 Task: Send an email with the signature Emma Green with the subject 'Request for a new project' and the message 'I am sorry for any inconvenience this may have caused and will work to resolve the issue promptly.' from softage.1@softage.net to softage.2@softage.net with an attached document Feasibility_assessment.pdf and move the email from Sent Items to the folder Outdoor activities
Action: Mouse moved to (100, 139)
Screenshot: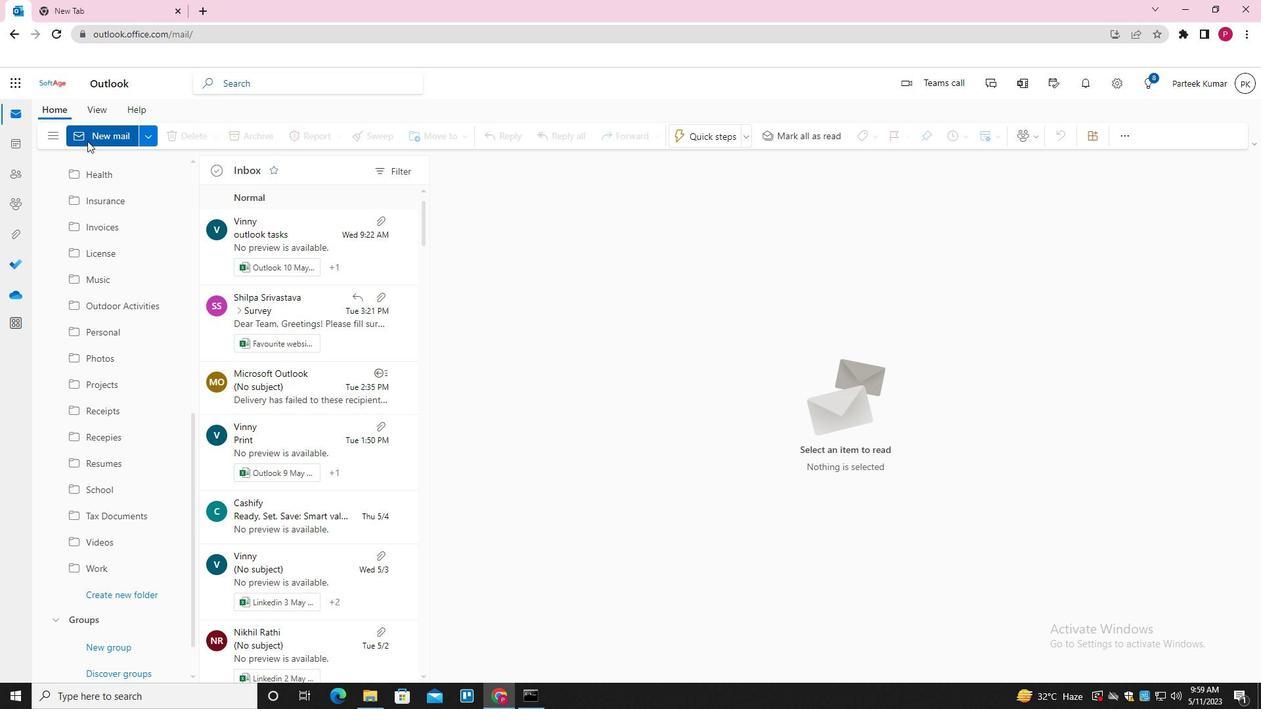 
Action: Mouse pressed left at (100, 139)
Screenshot: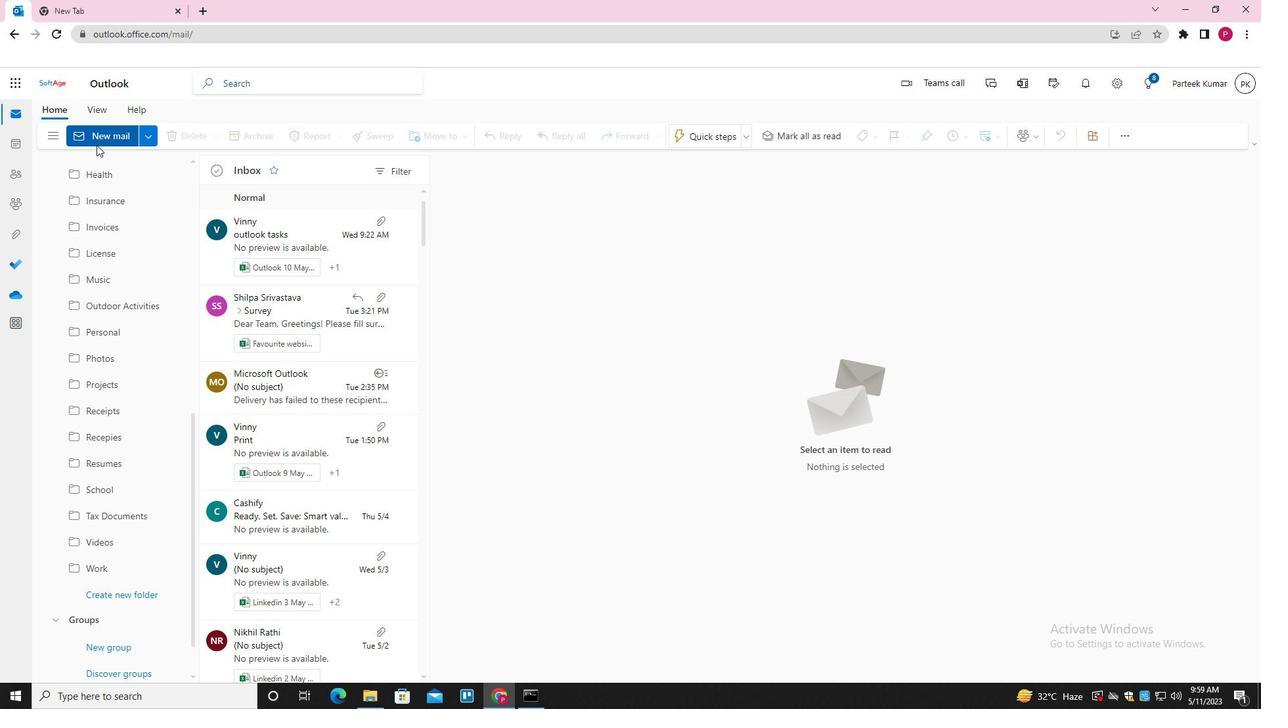 
Action: Mouse moved to (579, 323)
Screenshot: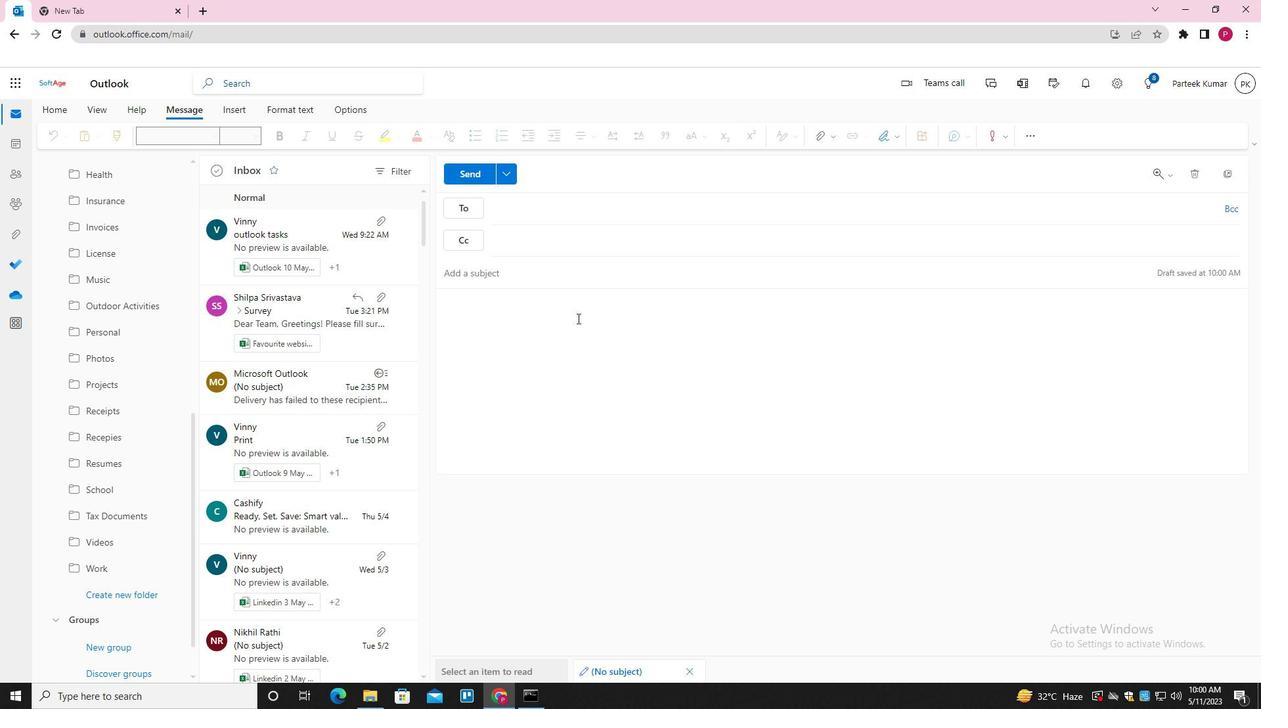 
Action: Mouse pressed left at (579, 323)
Screenshot: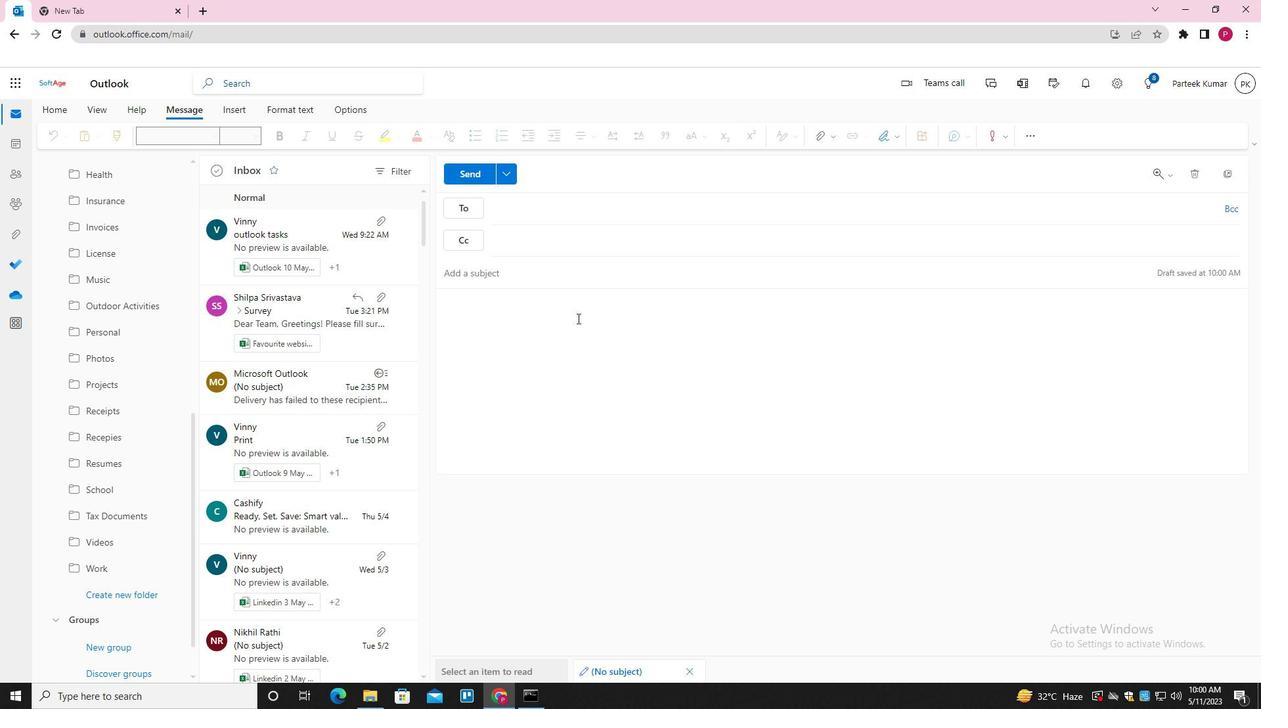 
Action: Mouse moved to (896, 135)
Screenshot: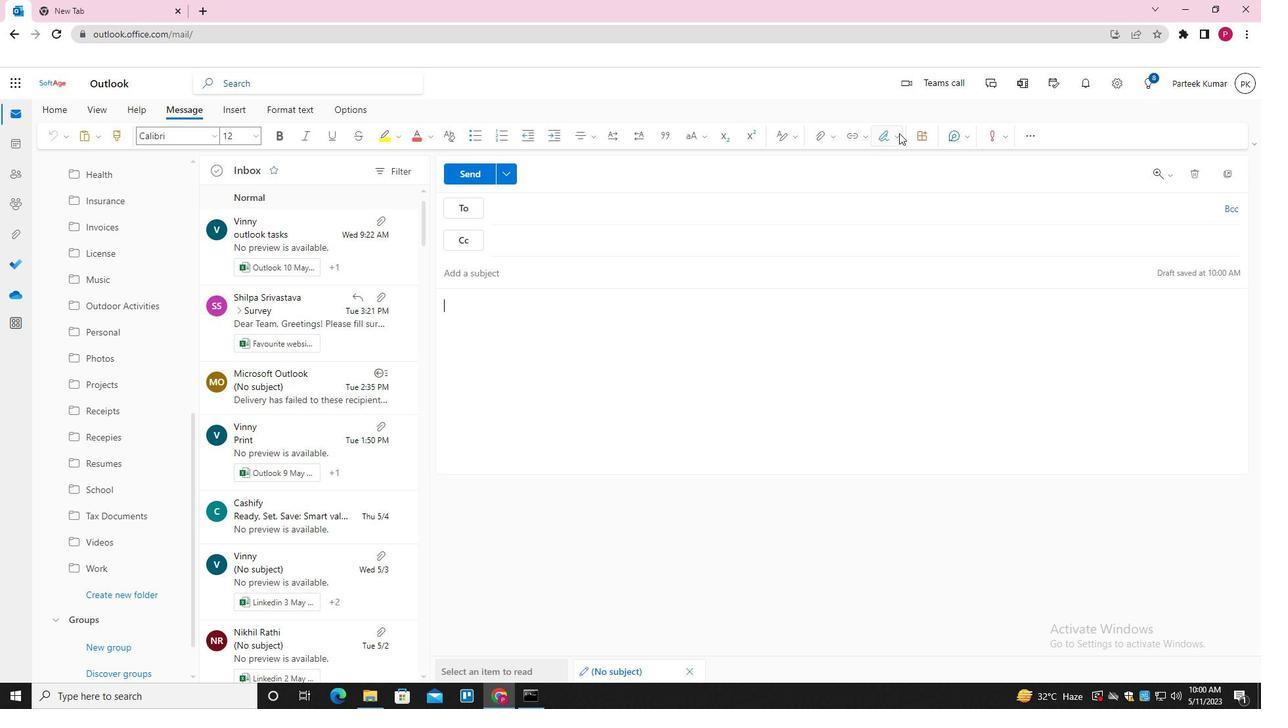 
Action: Mouse pressed left at (896, 135)
Screenshot: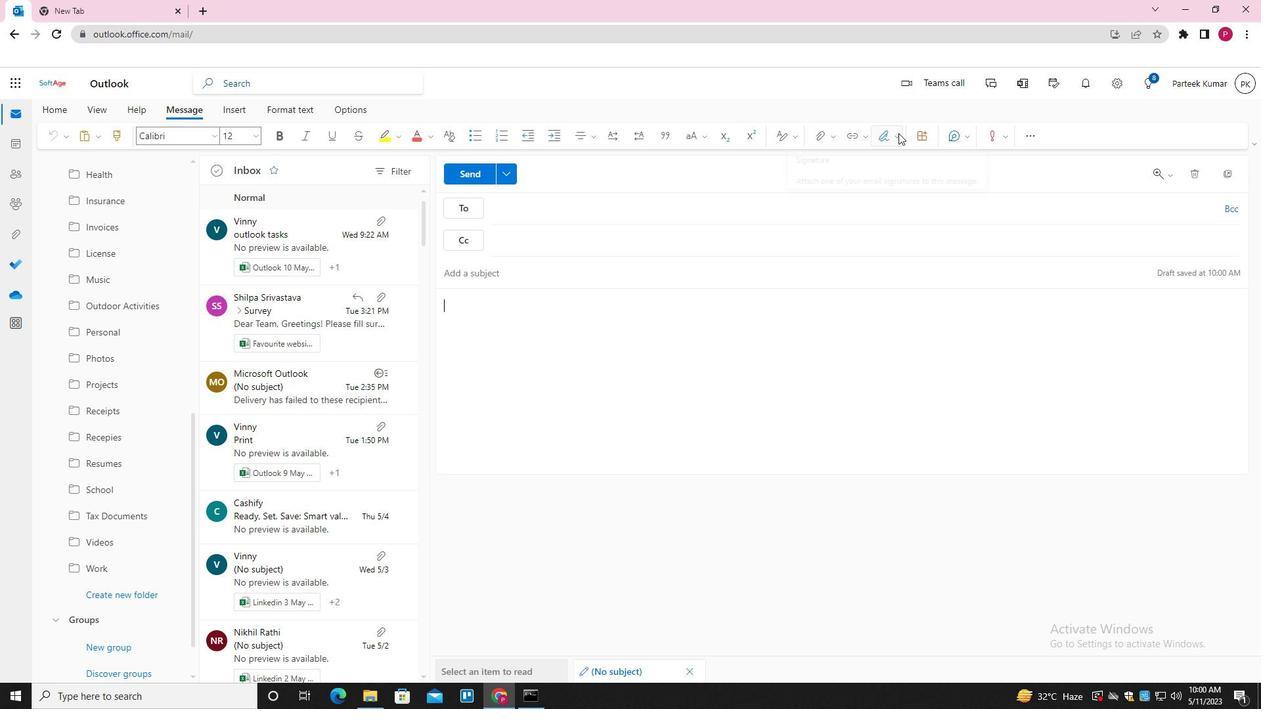 
Action: Mouse moved to (878, 168)
Screenshot: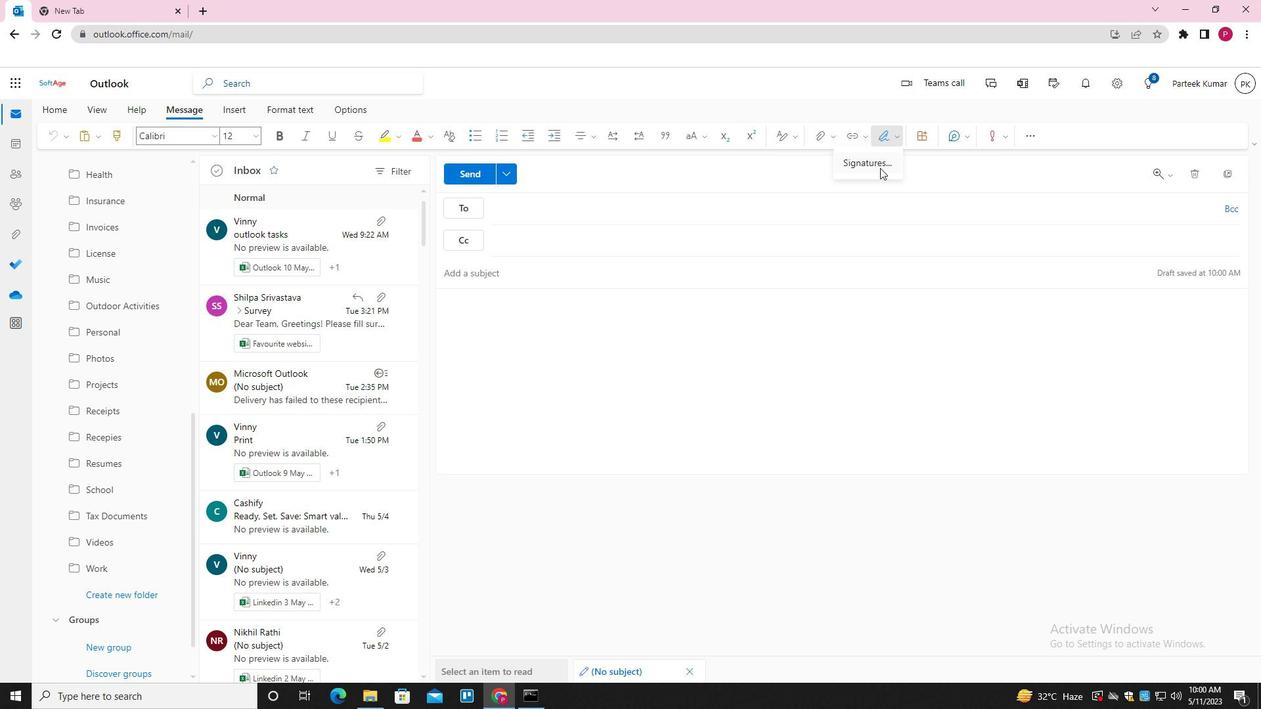 
Action: Mouse pressed left at (878, 168)
Screenshot: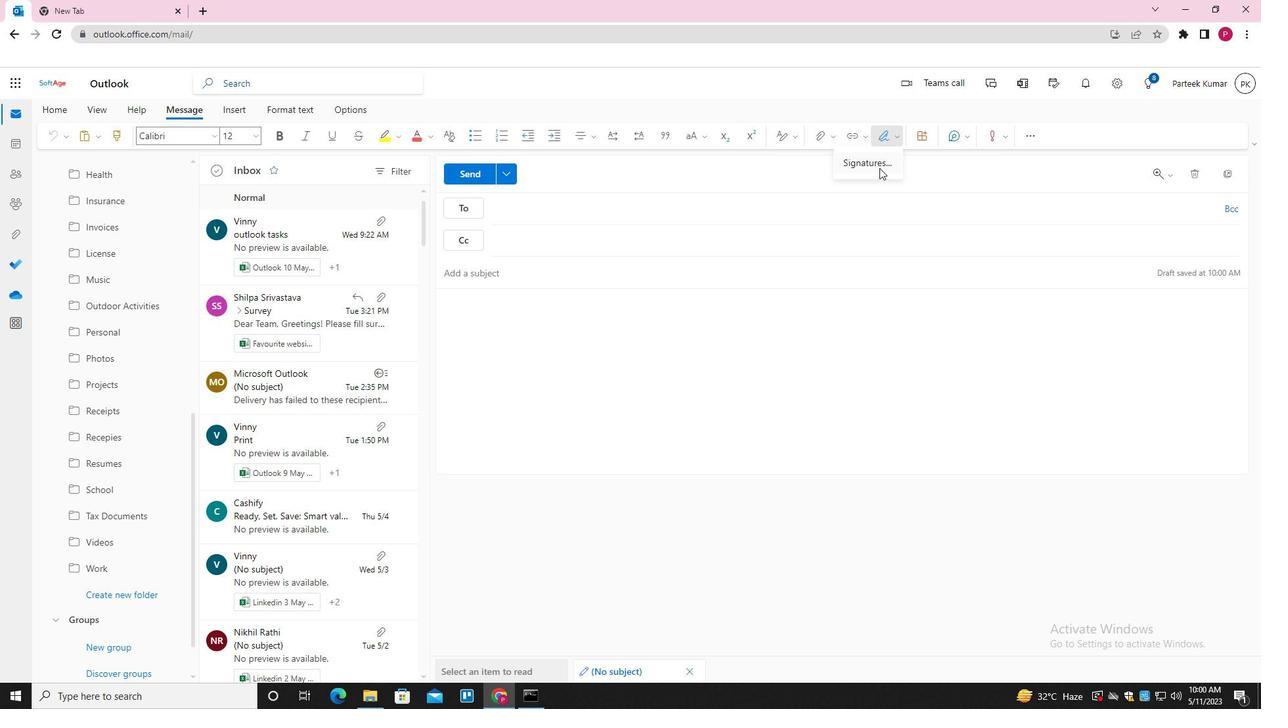 
Action: Mouse moved to (583, 242)
Screenshot: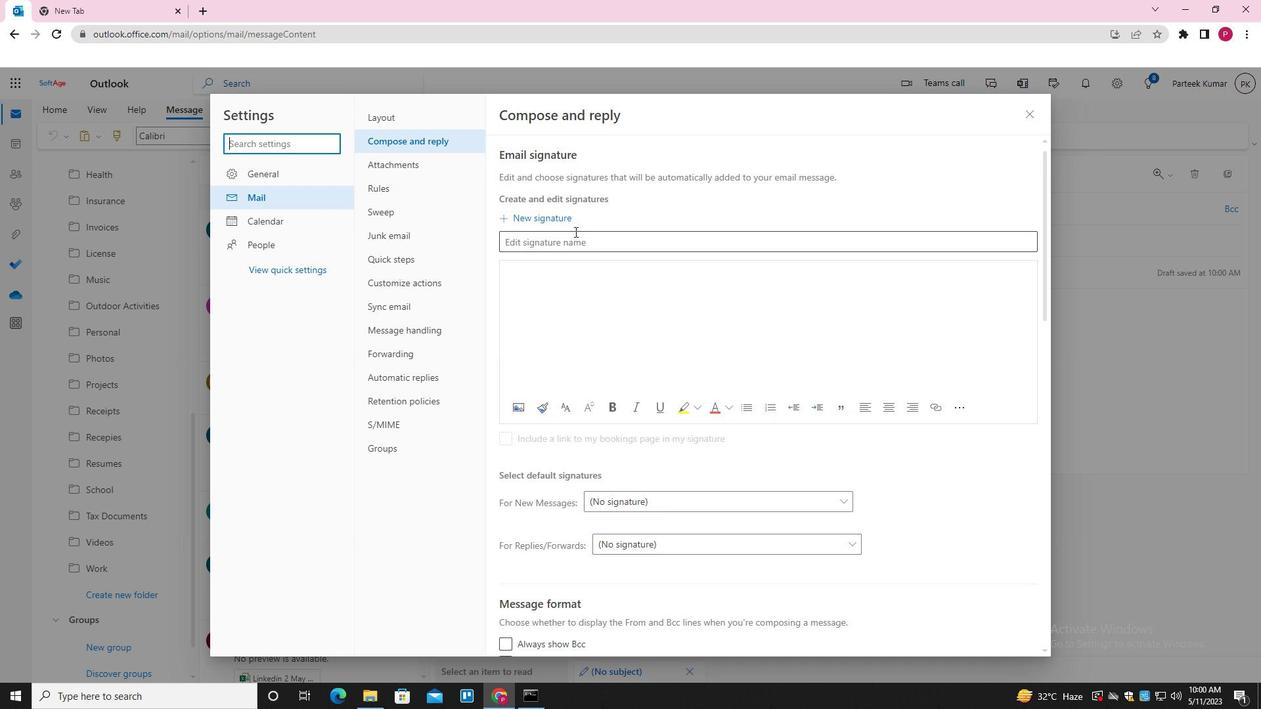 
Action: Mouse pressed left at (583, 242)
Screenshot: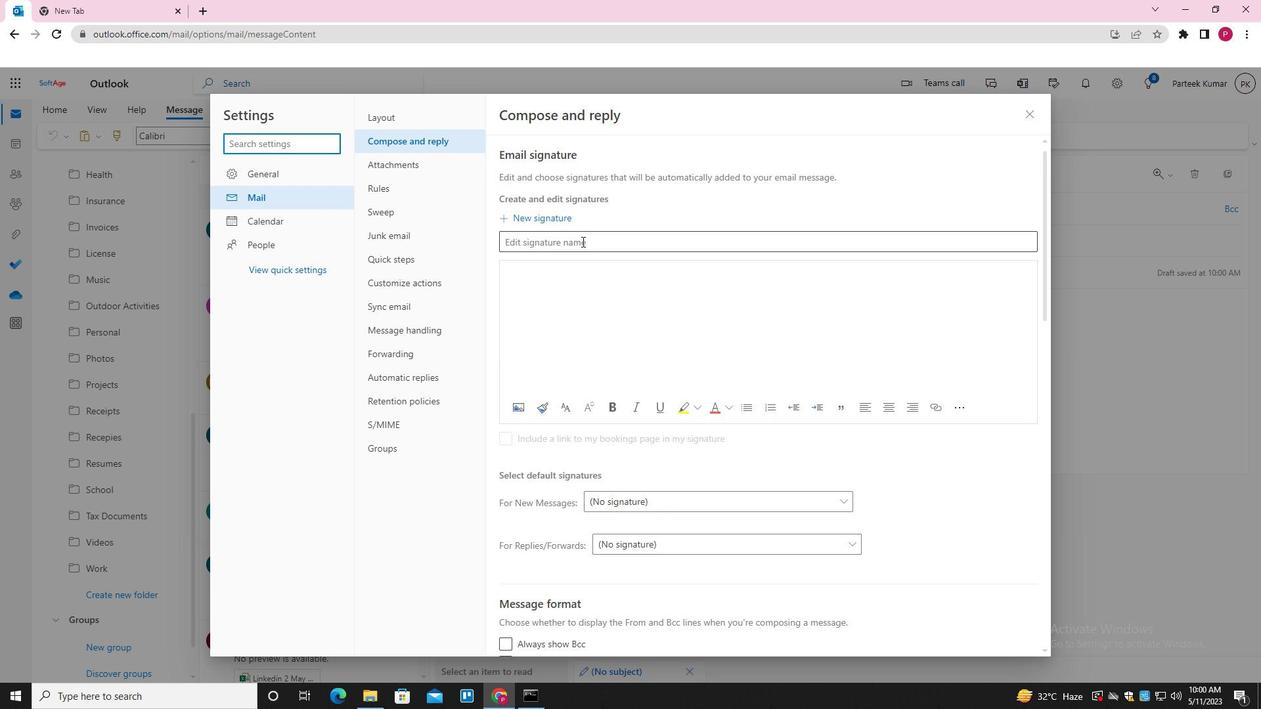 
Action: Key pressed <Key.shift>EMMA<Key.space><Key.shift><Key.shift><Key.shift><Key.shift><Key.shift><Key.shift><Key.shift><Key.shift><Key.shift><Key.shift>GREEN<Key.tab><Key.shift><Key.shift><Key.shift><Key.shift><Key.shift><Key.shift><Key.shift>EMMA<Key.space><Key.shift><Key.shift><Key.shift>GREEN
Screenshot: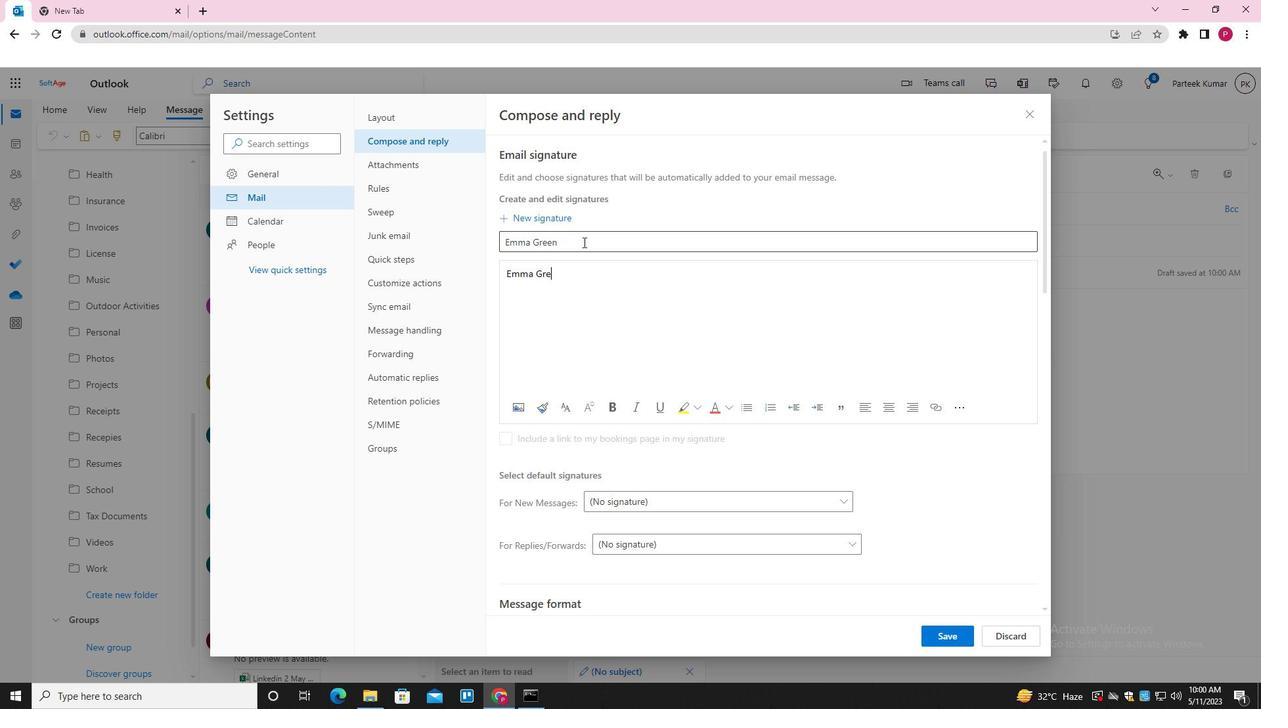 
Action: Mouse moved to (957, 636)
Screenshot: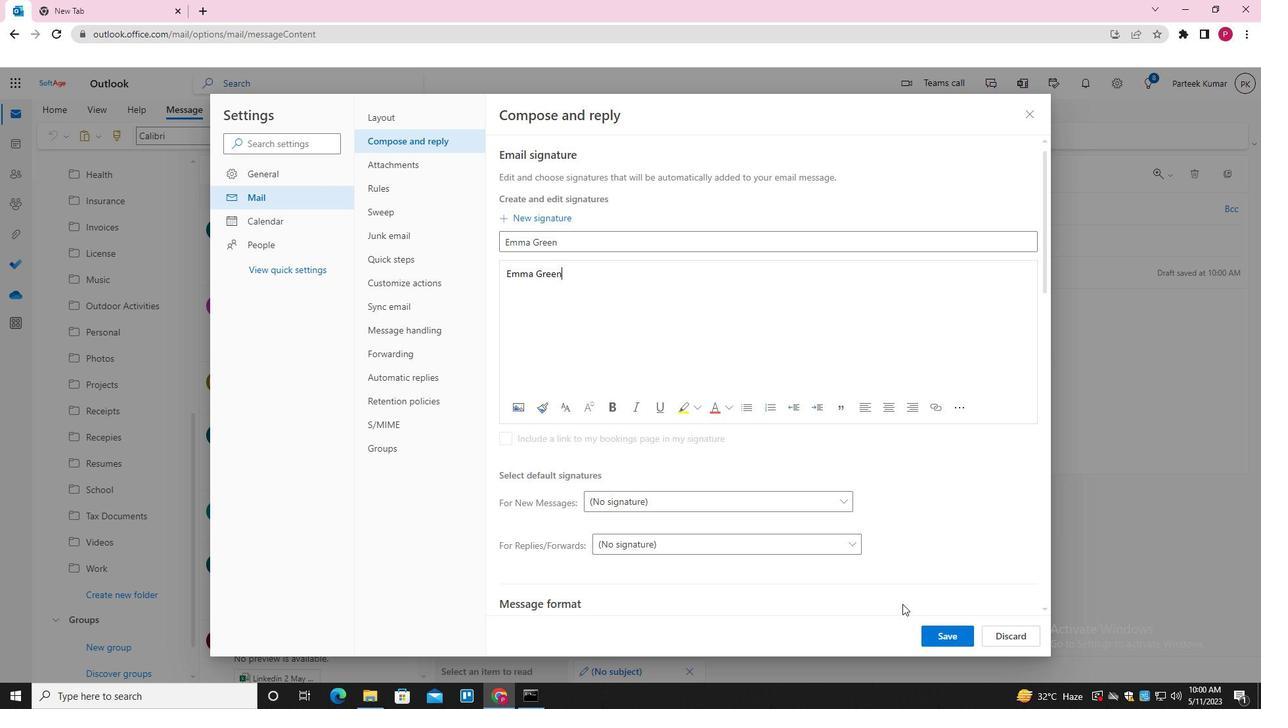
Action: Mouse pressed left at (957, 636)
Screenshot: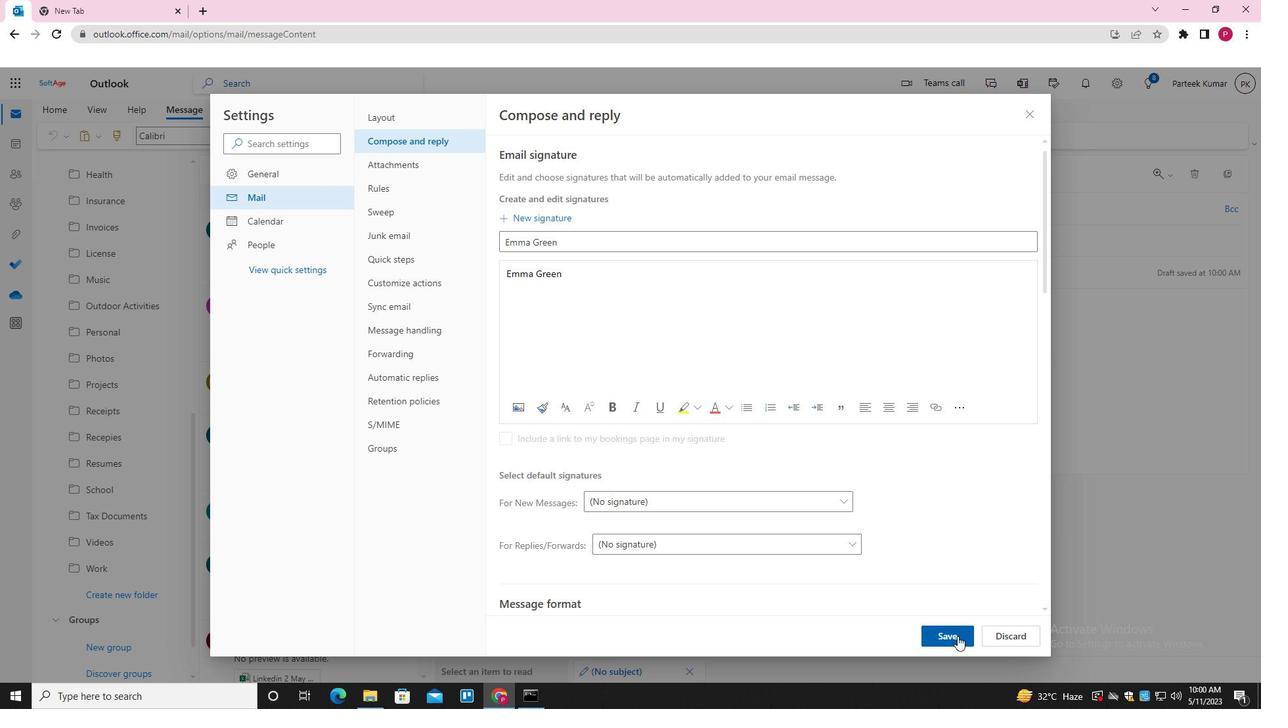 
Action: Mouse moved to (1028, 109)
Screenshot: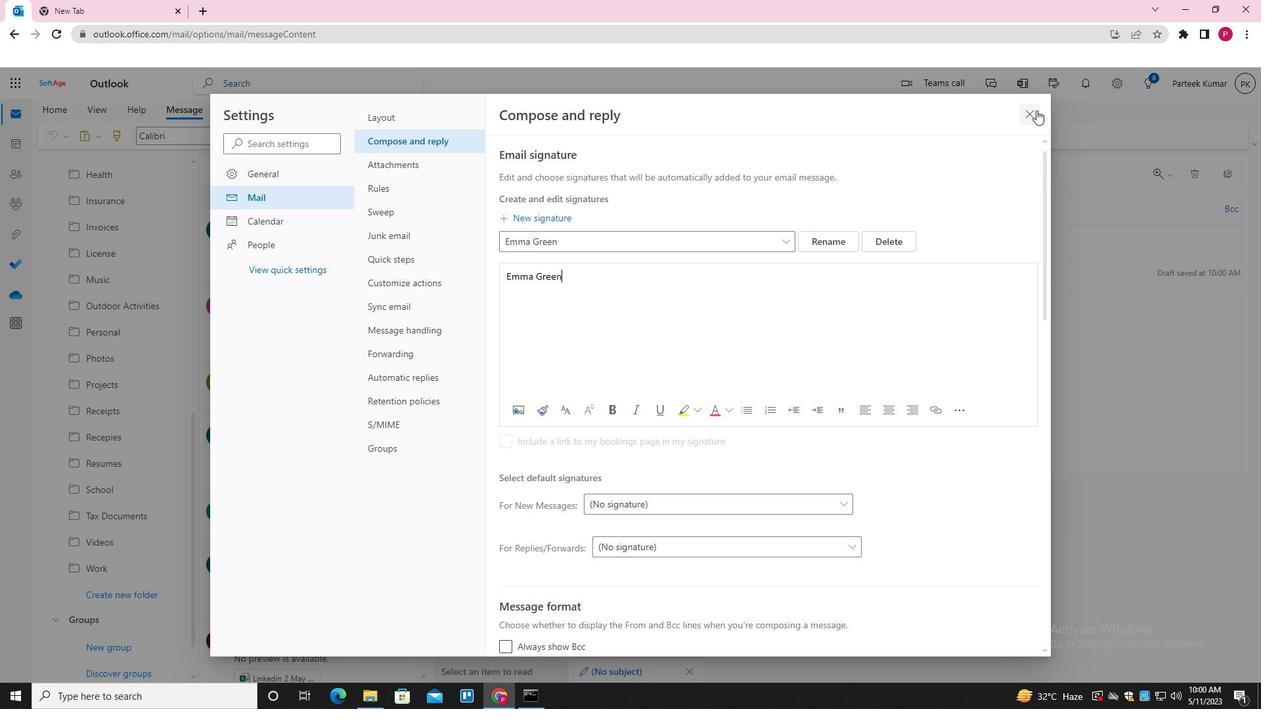 
Action: Mouse pressed left at (1028, 109)
Screenshot: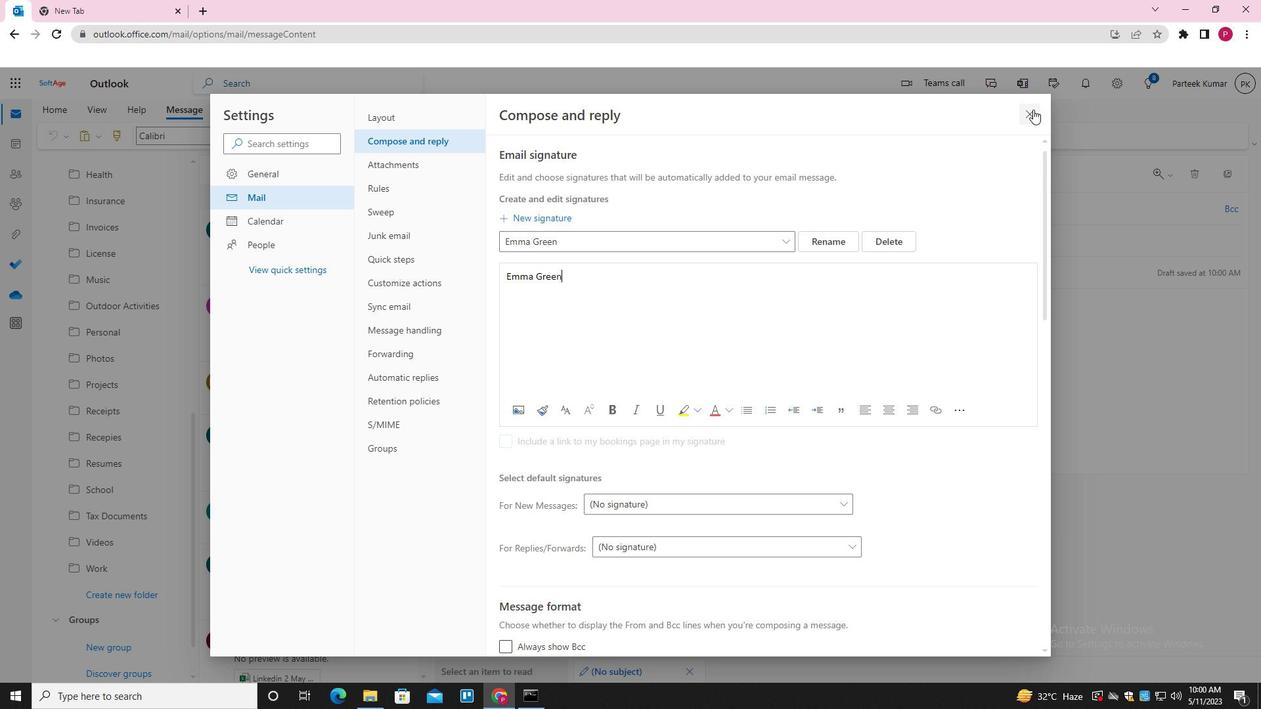
Action: Mouse moved to (669, 323)
Screenshot: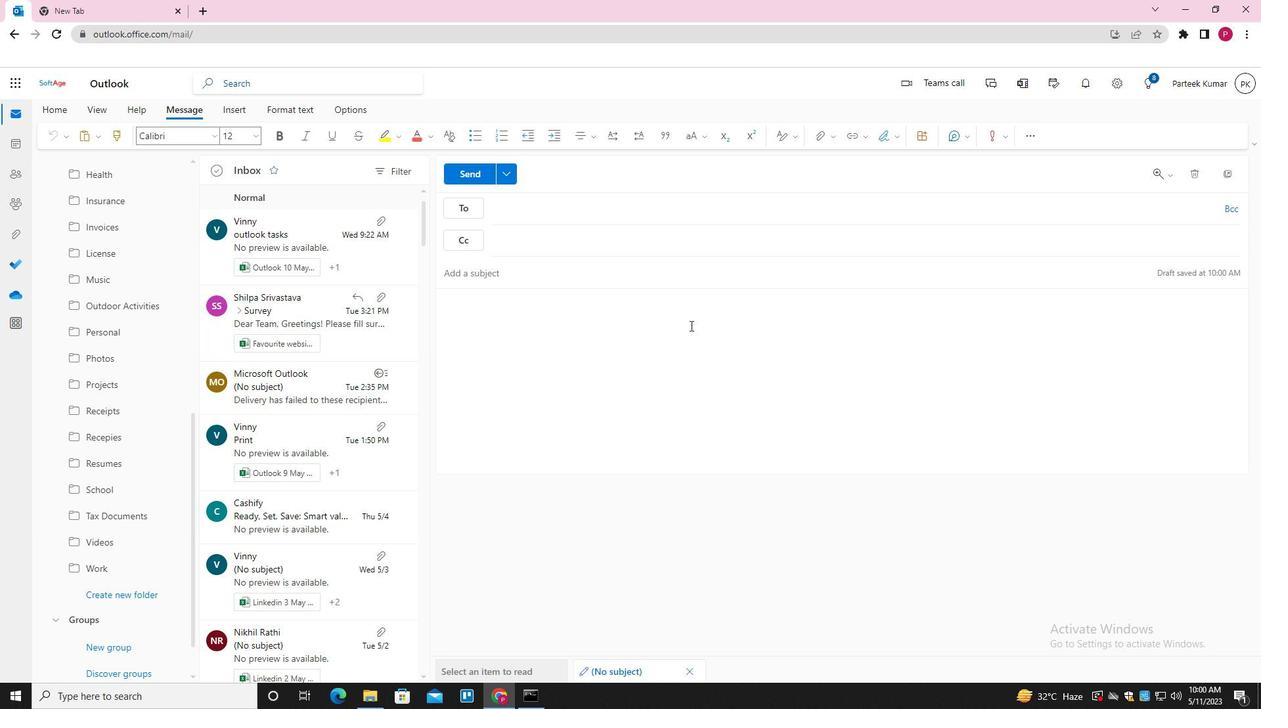 
Action: Mouse pressed left at (669, 323)
Screenshot: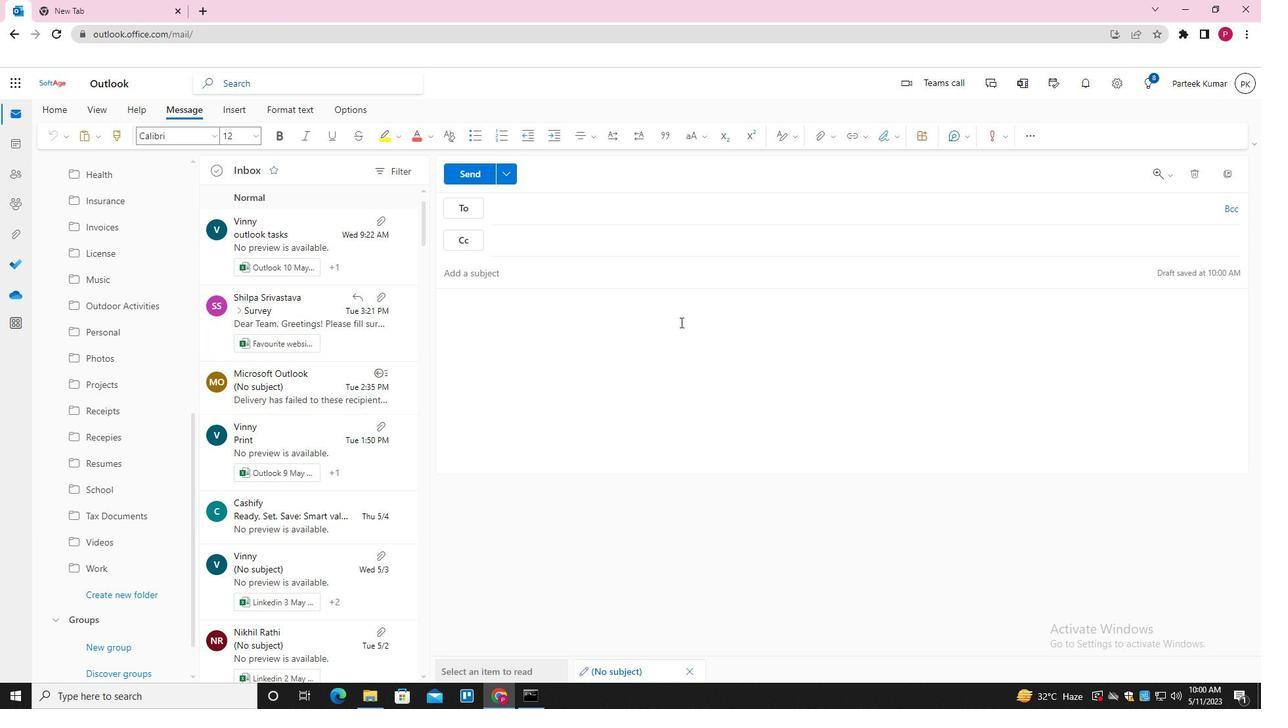 
Action: Mouse moved to (902, 137)
Screenshot: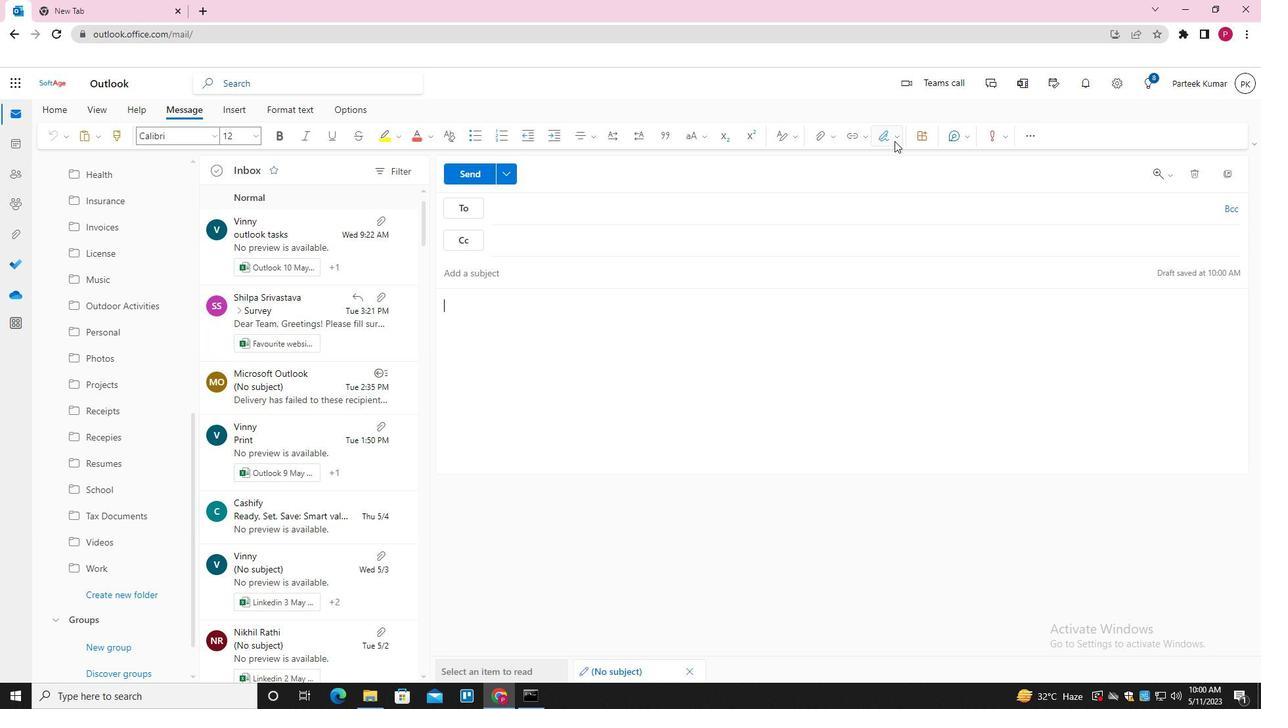 
Action: Mouse pressed left at (902, 137)
Screenshot: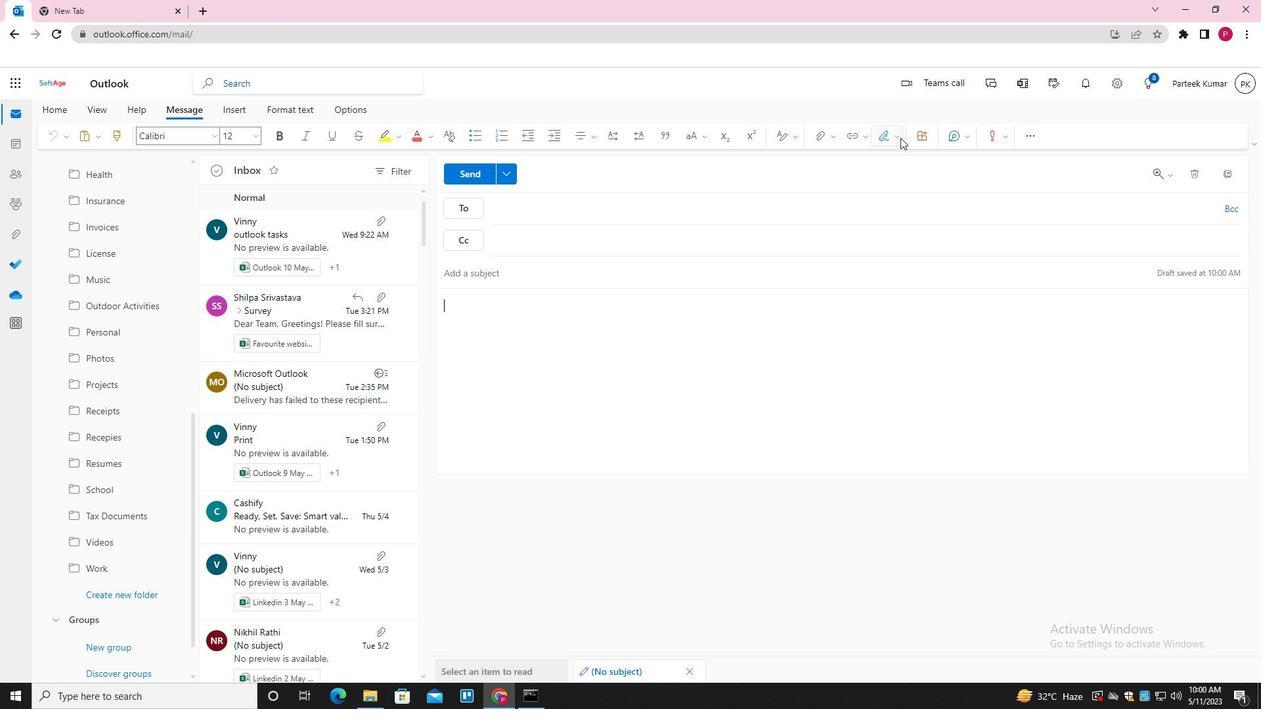 
Action: Mouse moved to (883, 162)
Screenshot: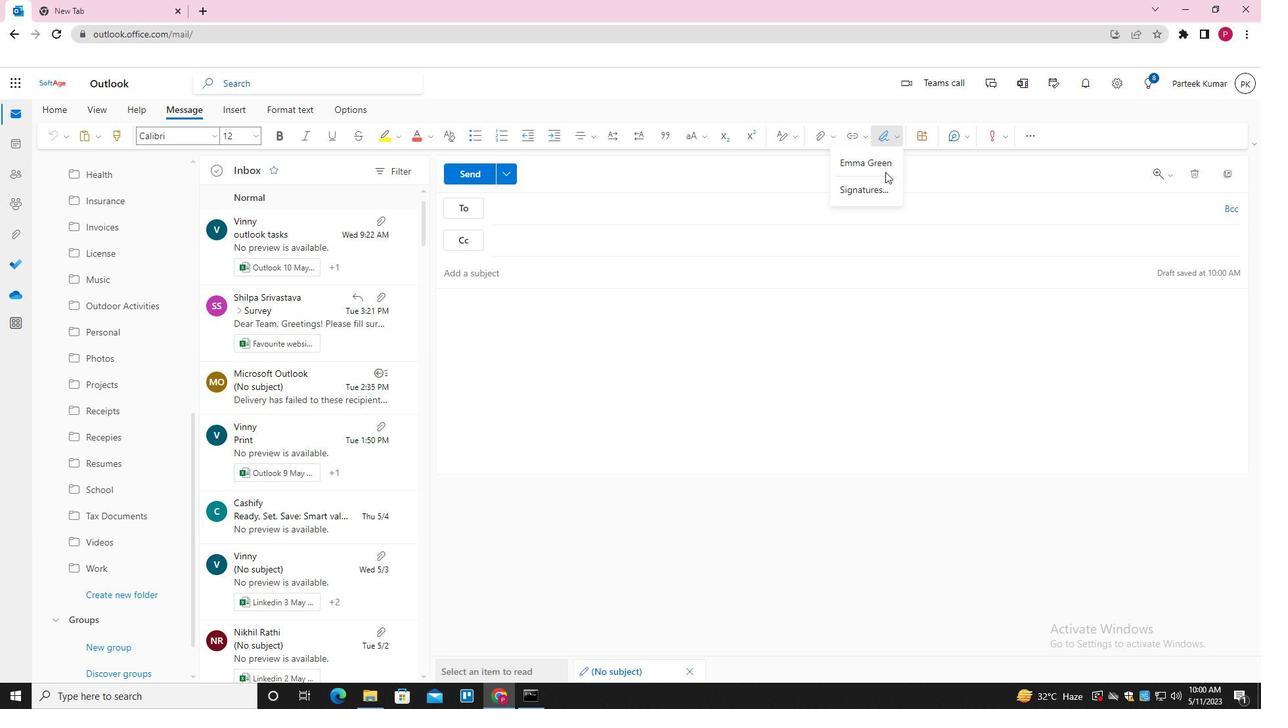 
Action: Mouse pressed left at (883, 162)
Screenshot: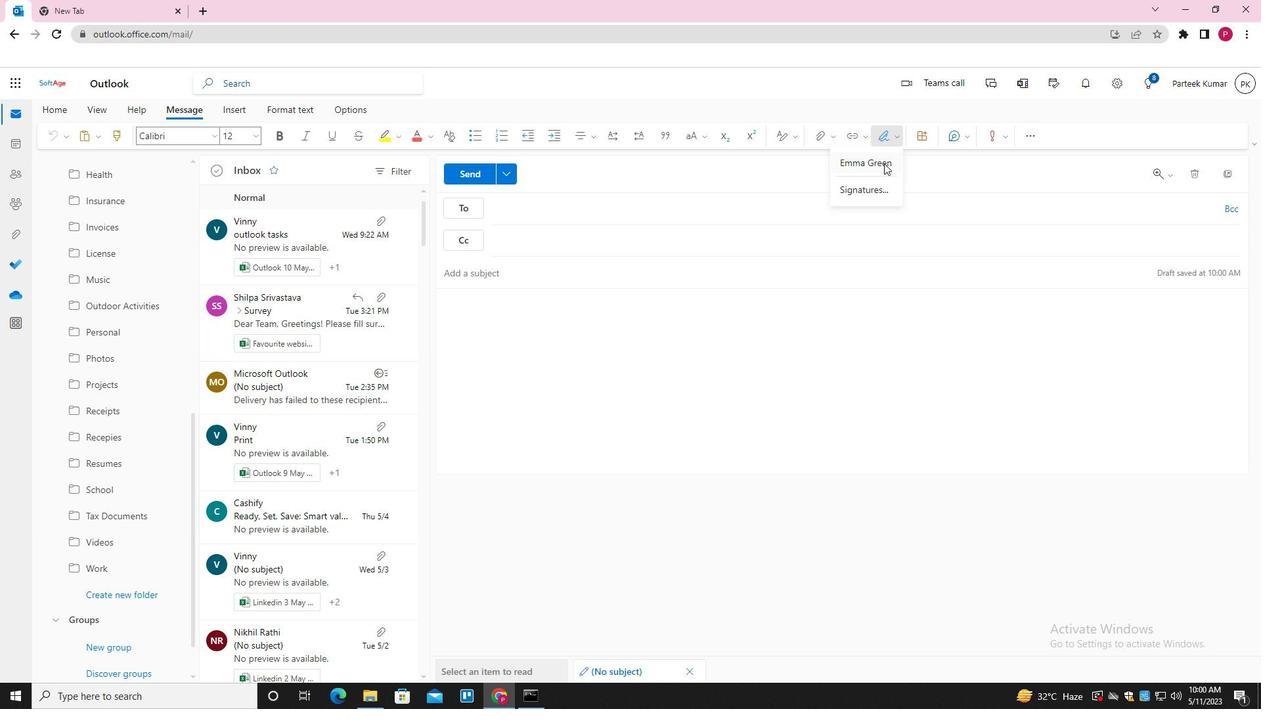 
Action: Mouse moved to (513, 273)
Screenshot: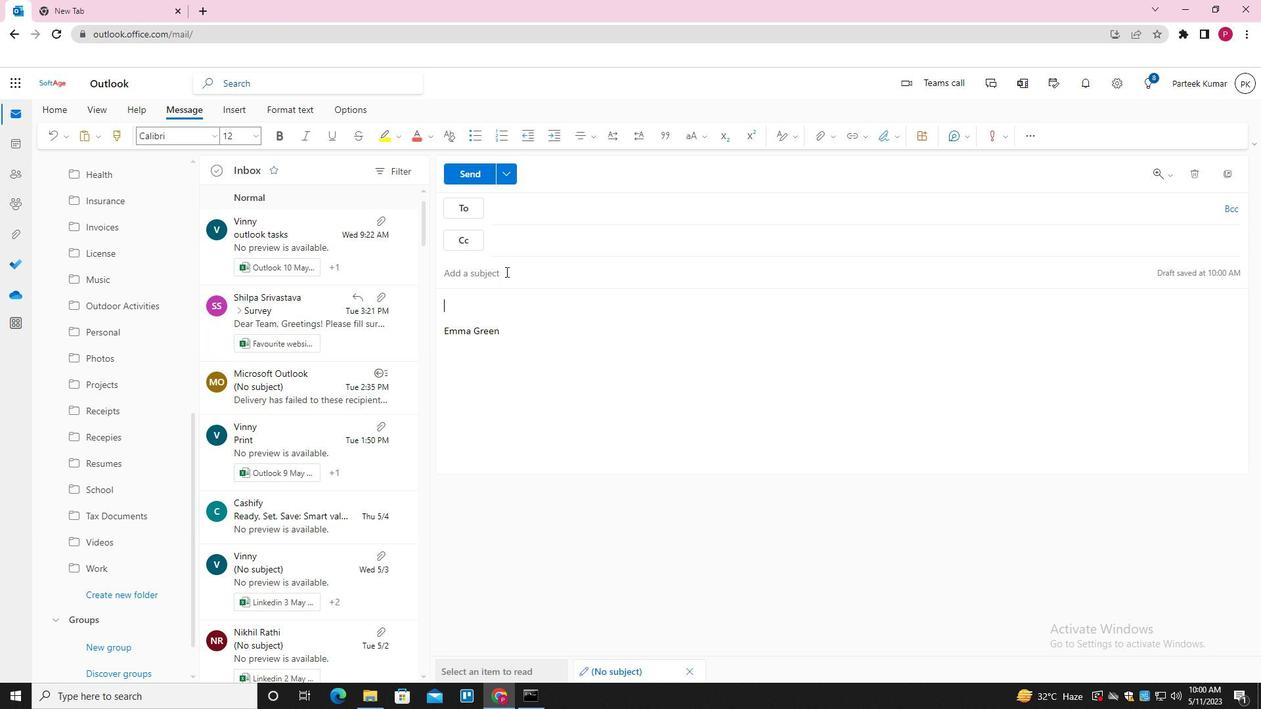 
Action: Mouse pressed left at (513, 273)
Screenshot: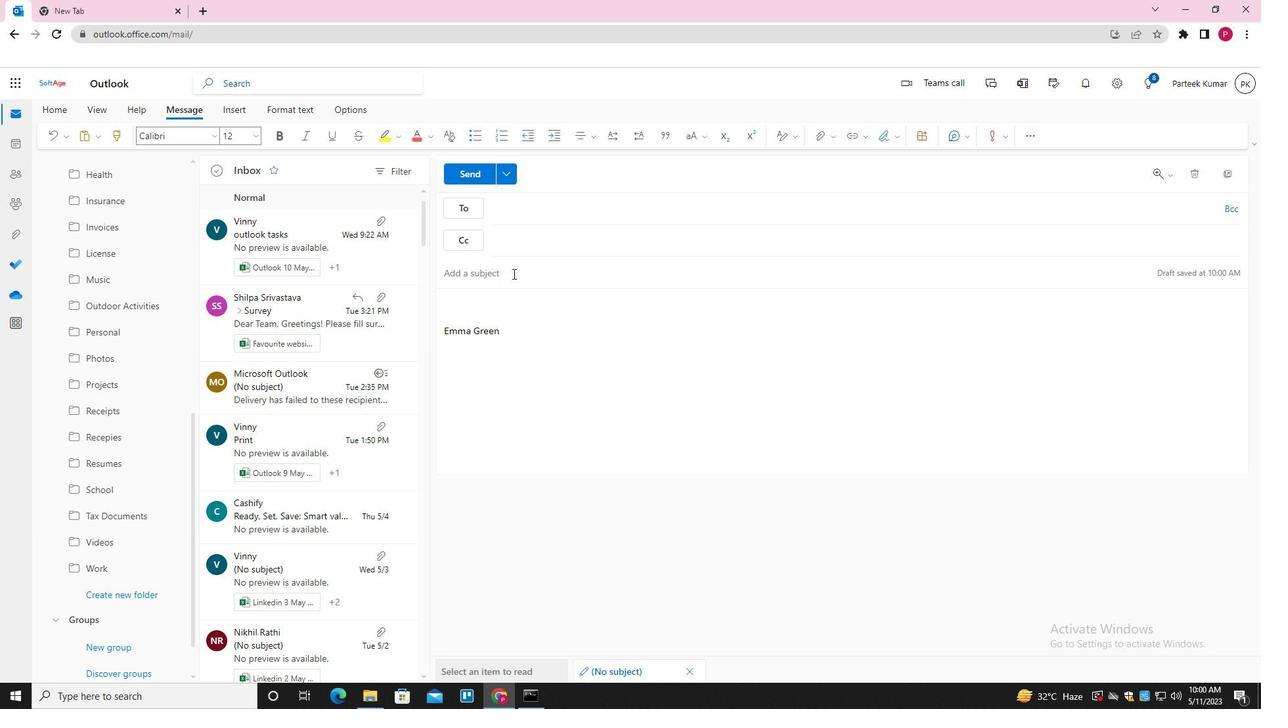 
Action: Key pressed <Key.shift>REQUEST<Key.space>FOR<Key.space>A<Key.space>NEW<Key.space>PROJECT
Screenshot: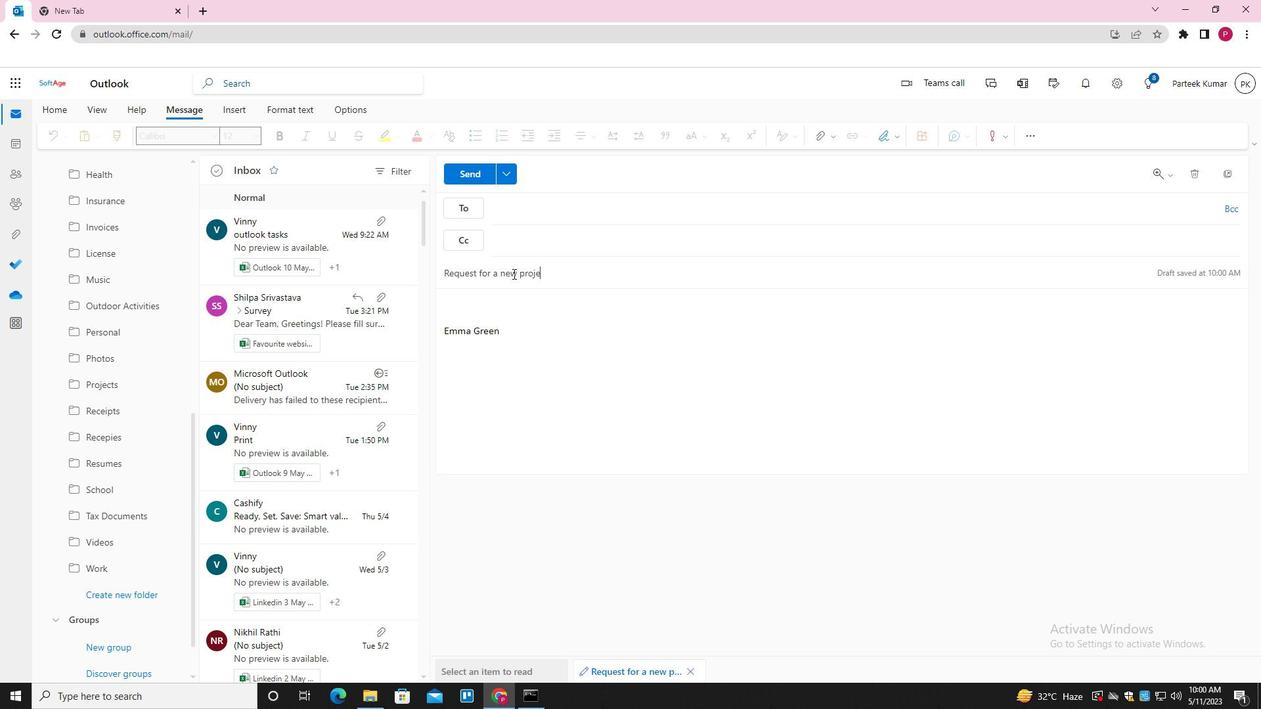 
Action: Mouse moved to (475, 301)
Screenshot: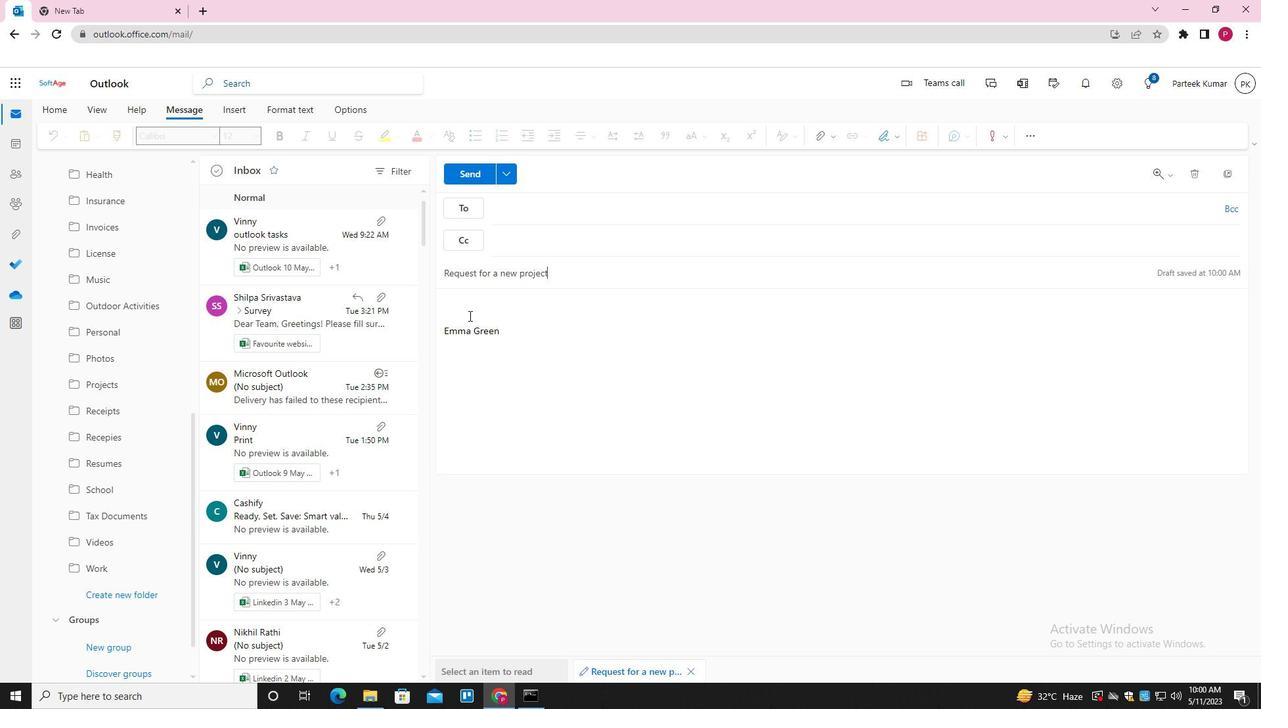 
Action: Mouse pressed left at (475, 301)
Screenshot: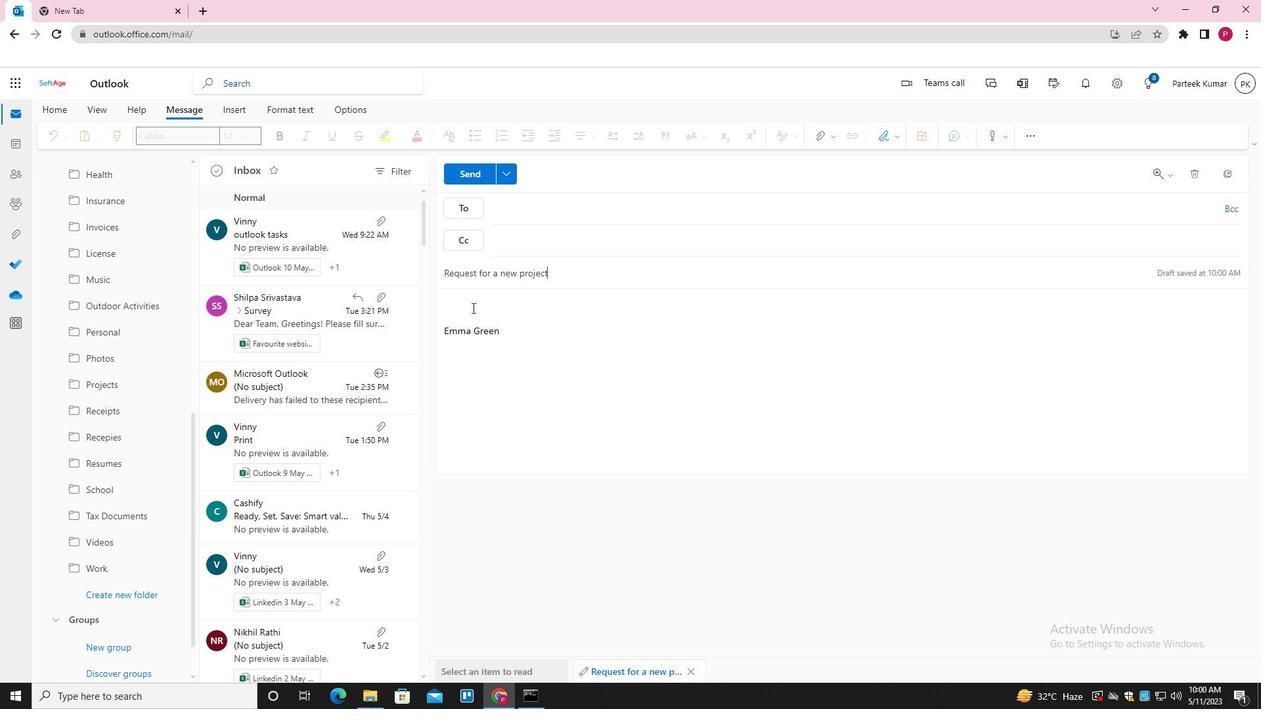 
Action: Key pressed <Key.shift>I<Key.space>AM<Key.space>SORRY<Key.space>FOR<Key.space>ANY<Key.space>INCONVENINCE<Key.space><Key.backspace><Key.backspace><Key.backspace><Key.backspace><Key.backspace>IENCE<Key.space>THIS<Key.space>MAY<Key.space>HAVE<Key.space>CAUSED
Screenshot: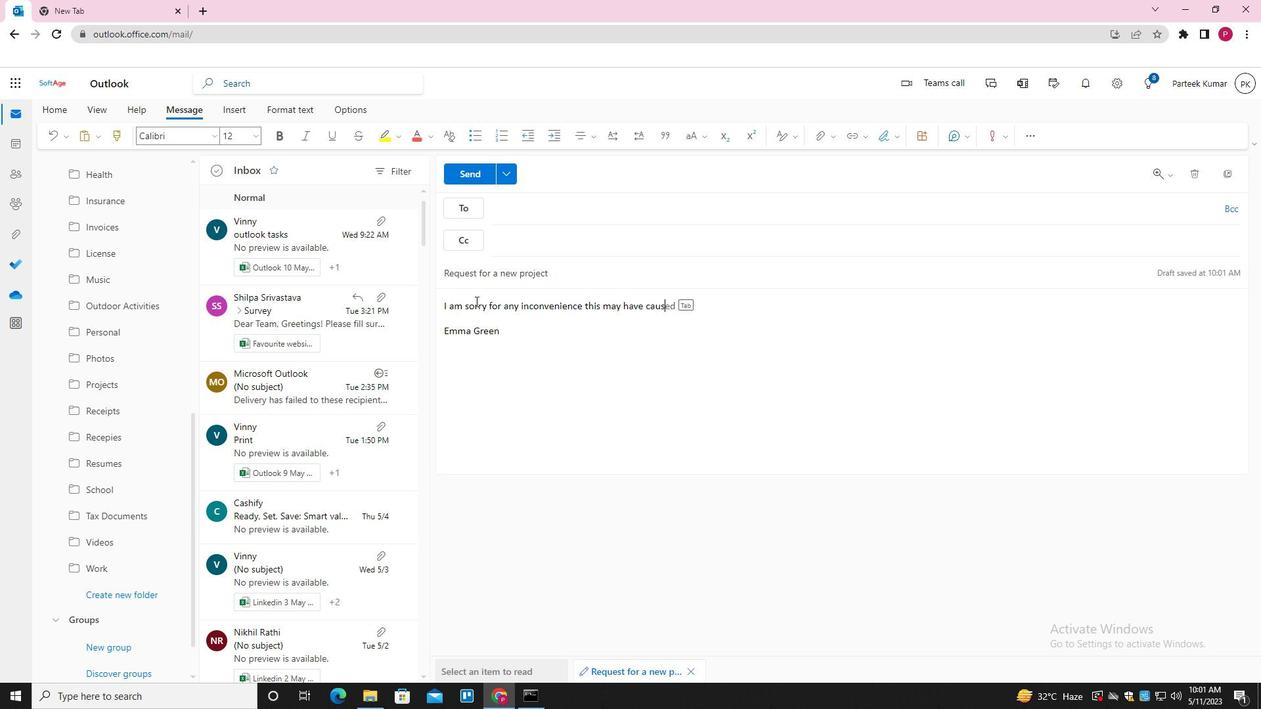 
Action: Mouse moved to (568, 201)
Screenshot: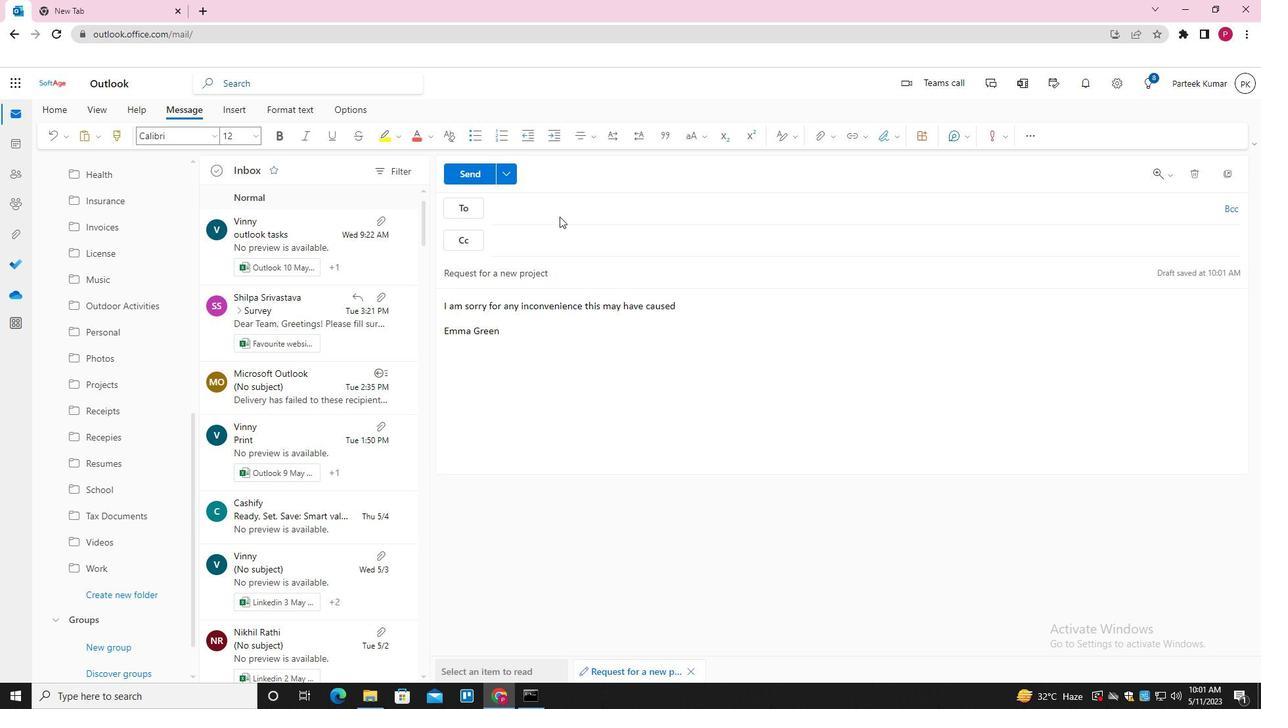 
Action: Mouse pressed left at (568, 201)
Screenshot: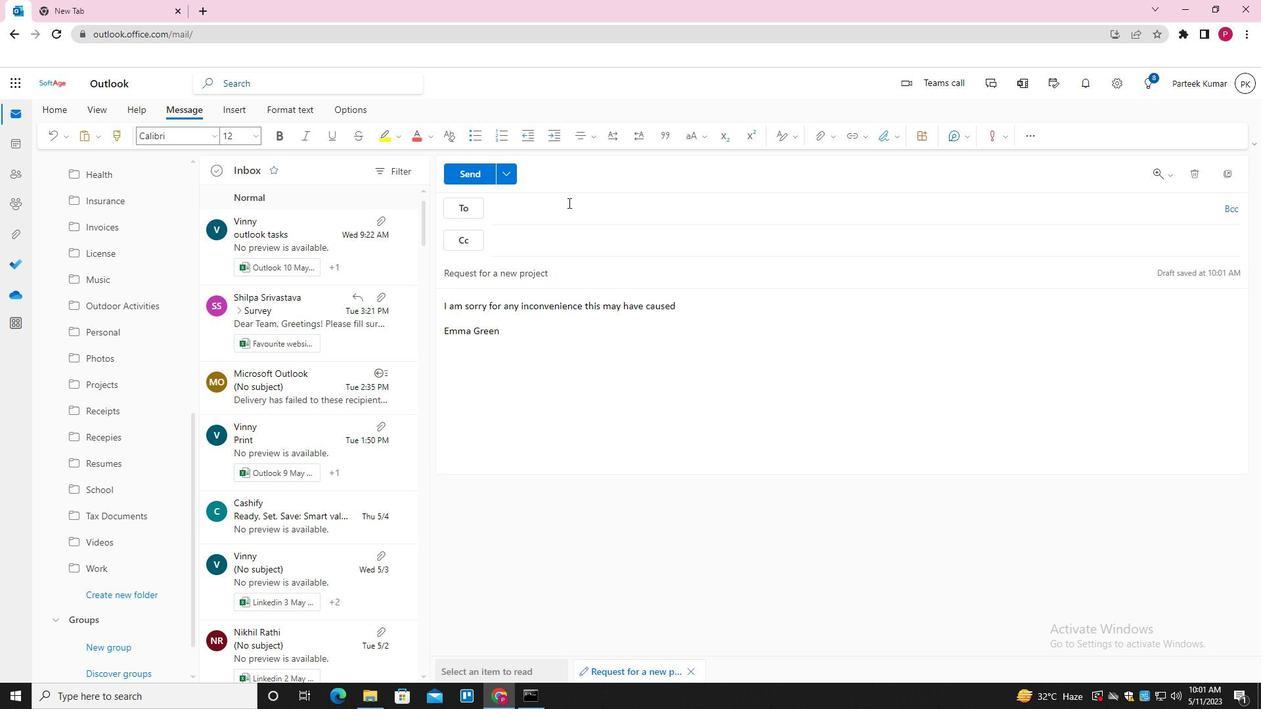 
Action: Mouse moved to (792, 344)
Screenshot: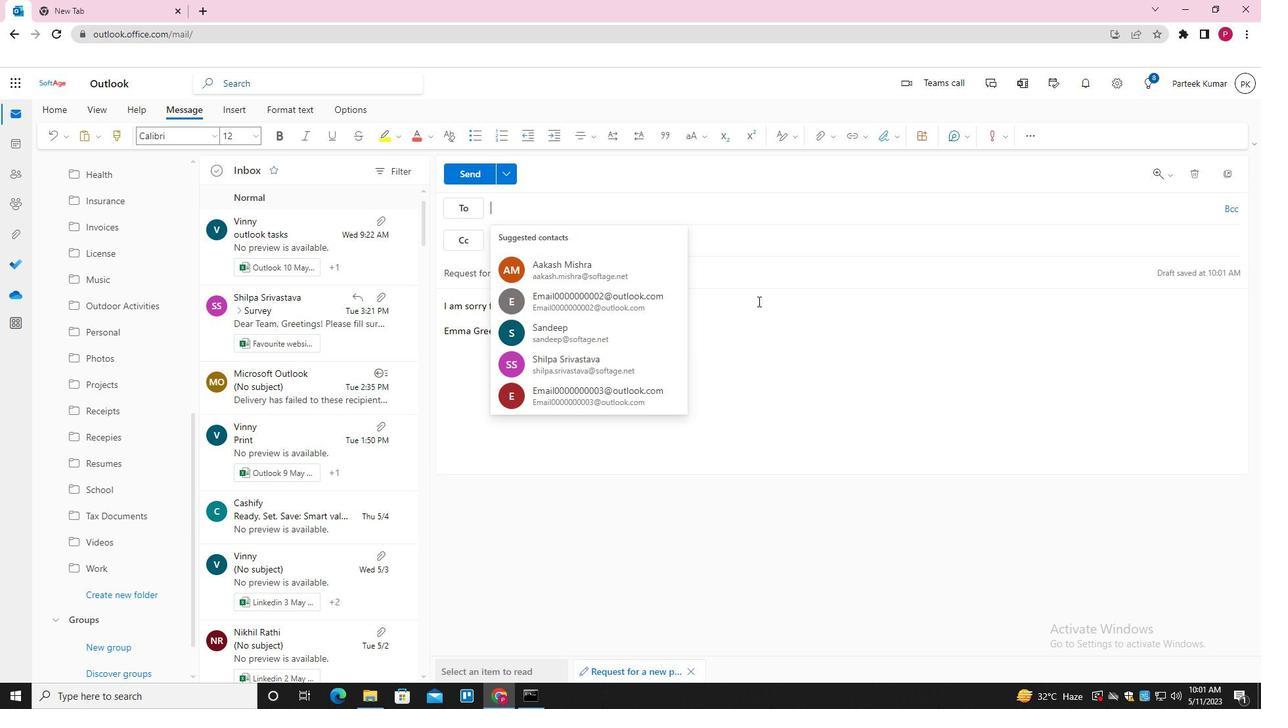 
Action: Mouse pressed left at (792, 344)
Screenshot: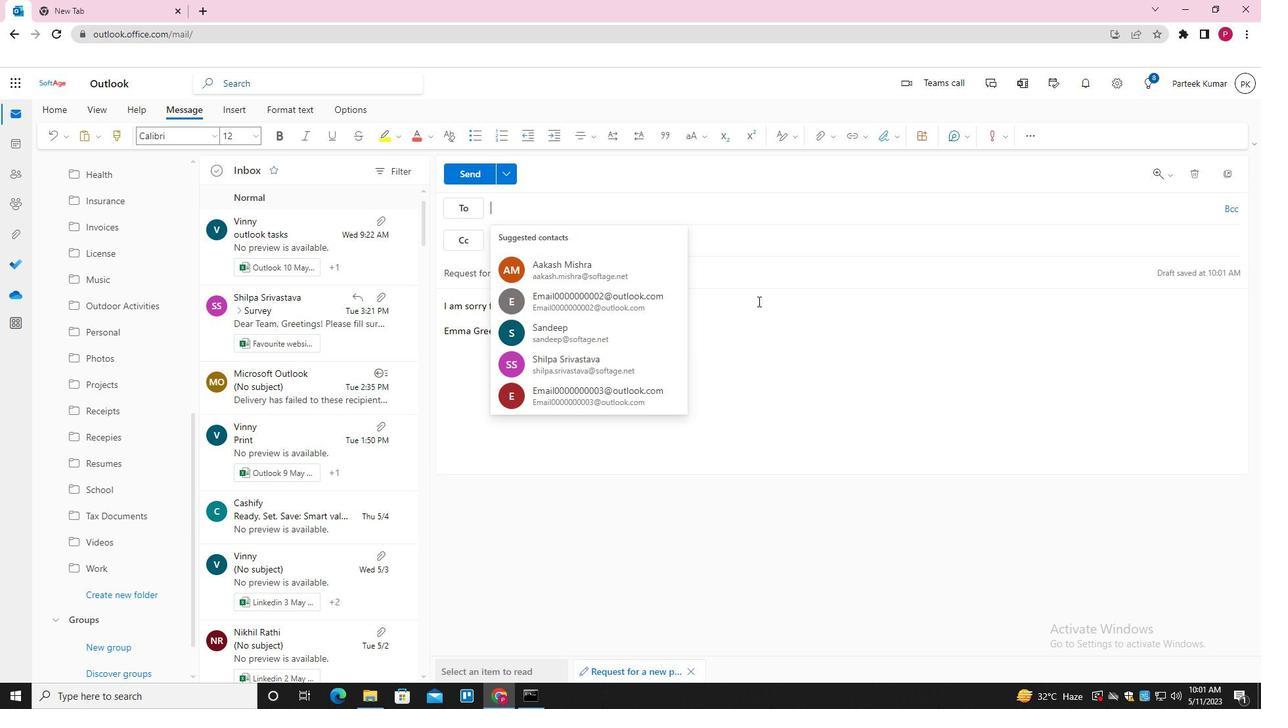 
Action: Mouse moved to (693, 303)
Screenshot: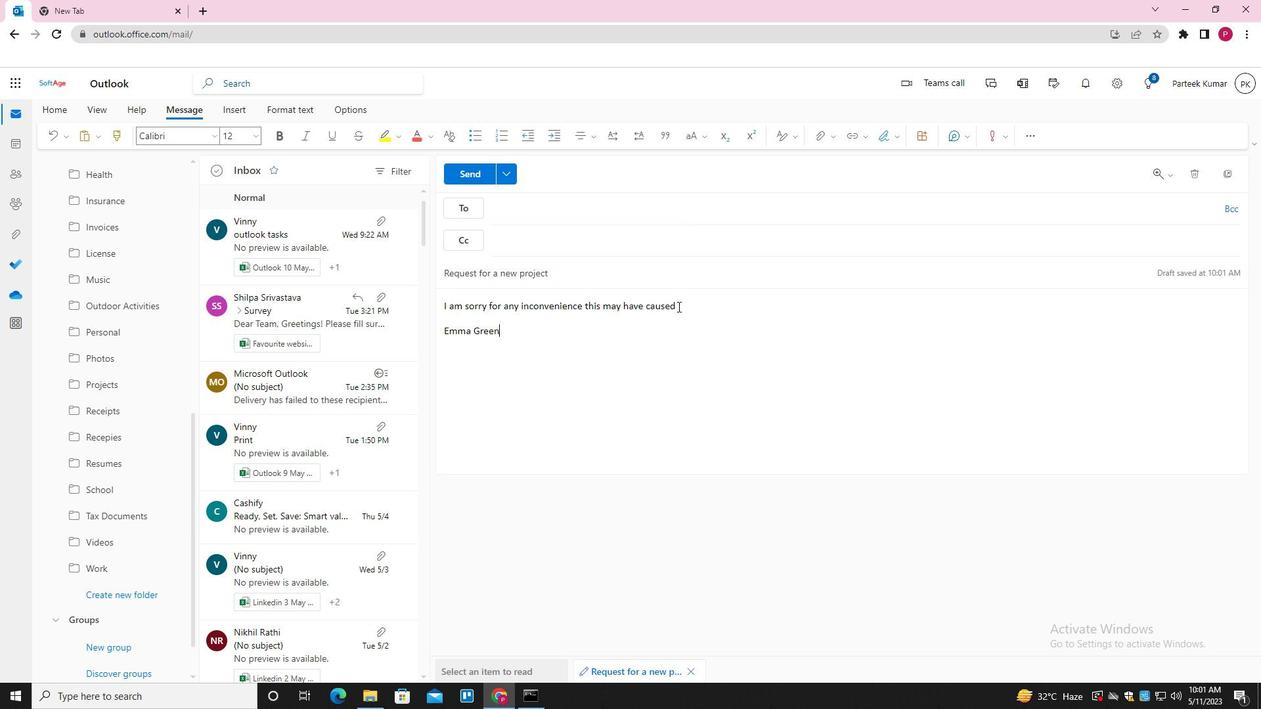 
Action: Mouse pressed left at (693, 303)
Screenshot: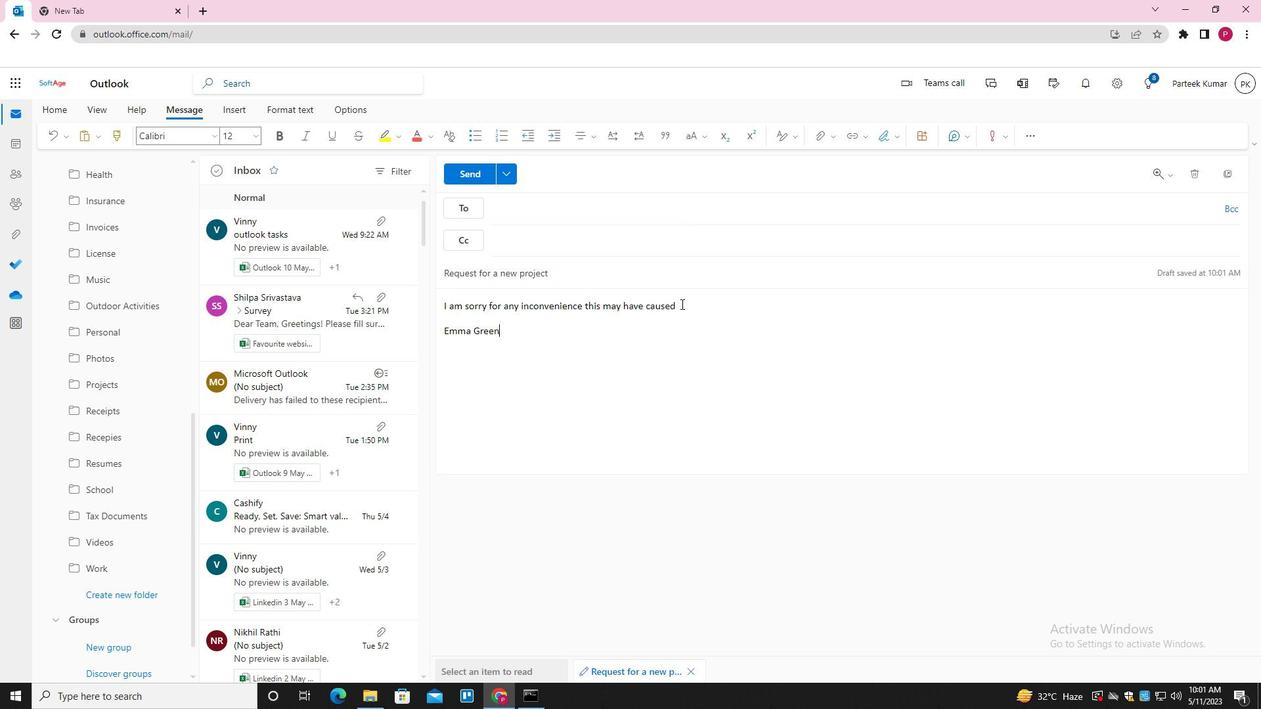 
Action: Key pressed <Key.space>AND<Key.space>WILL<Key.space>WORK<Key.space>TO<Key.space>RESOLVE<Key.space>THE<Key.space>ISSUE<Key.space>PROMPTLY<Key.space>
Screenshot: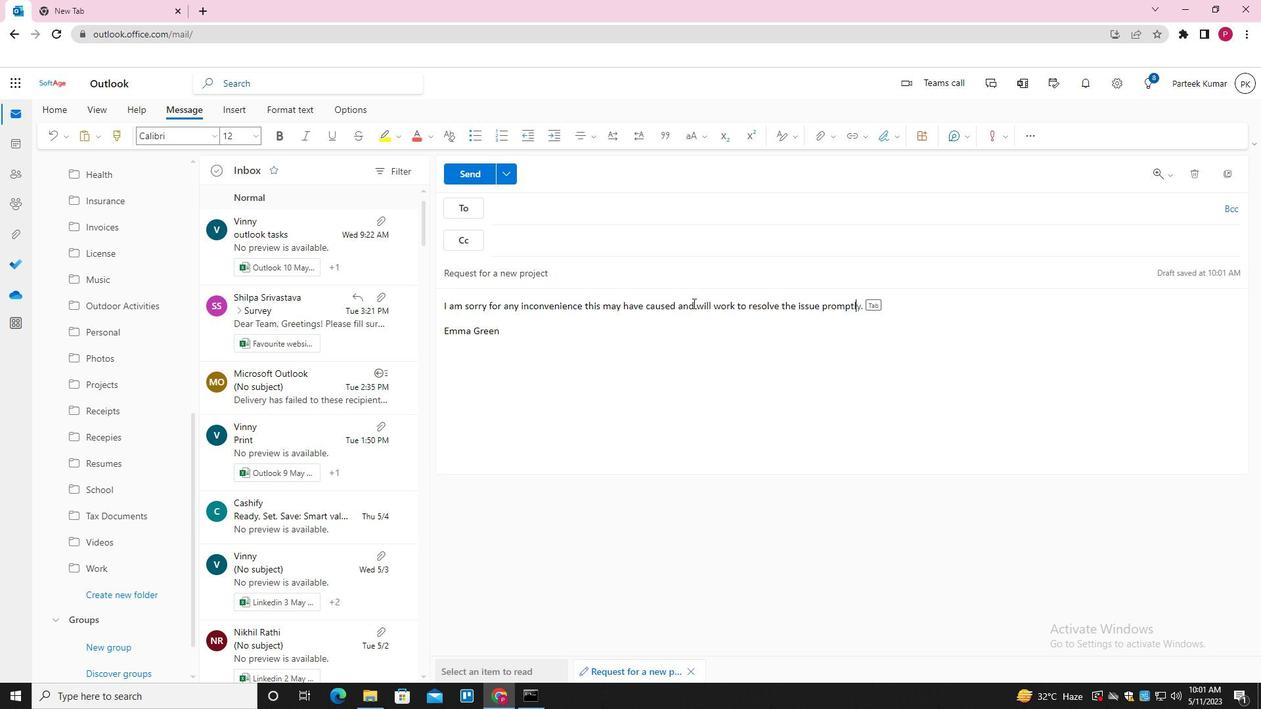
Action: Mouse moved to (577, 211)
Screenshot: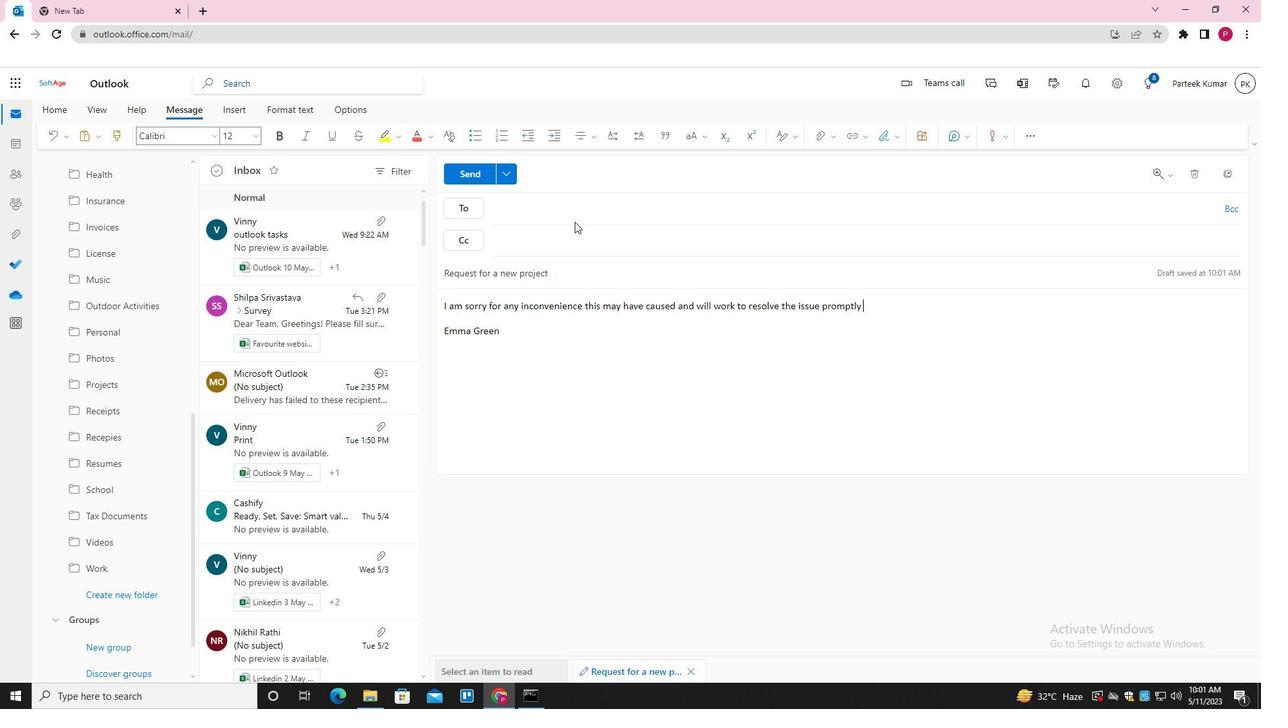 
Action: Mouse pressed left at (577, 211)
Screenshot: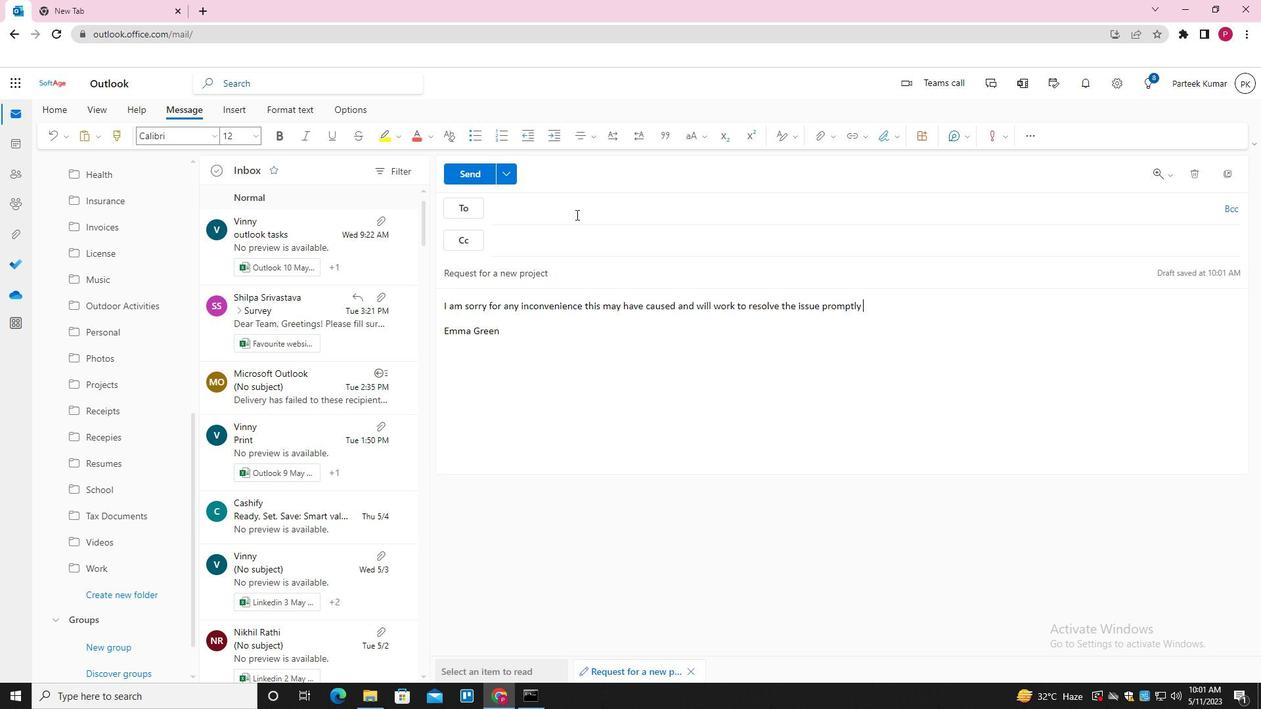 
Action: Key pressed SOFTAGE.2<Key.shift>@SOFTAGE.NET<Key.enter>
Screenshot: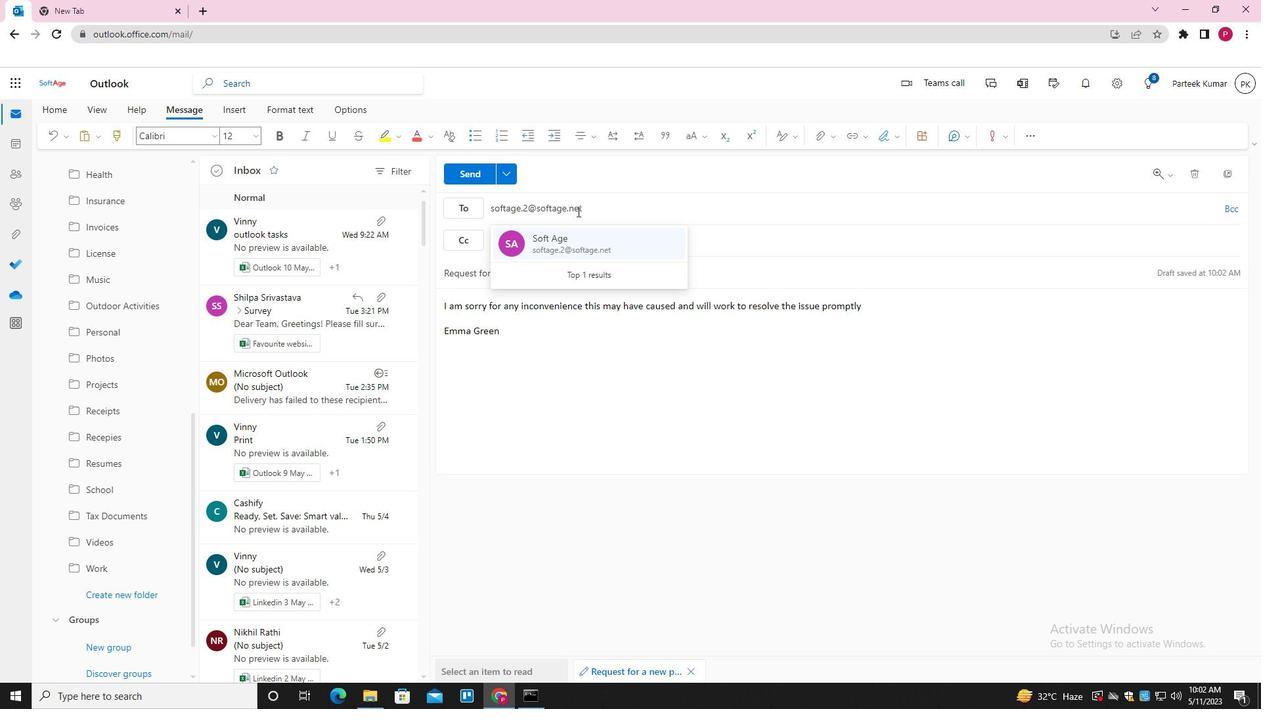 
Action: Mouse moved to (815, 141)
Screenshot: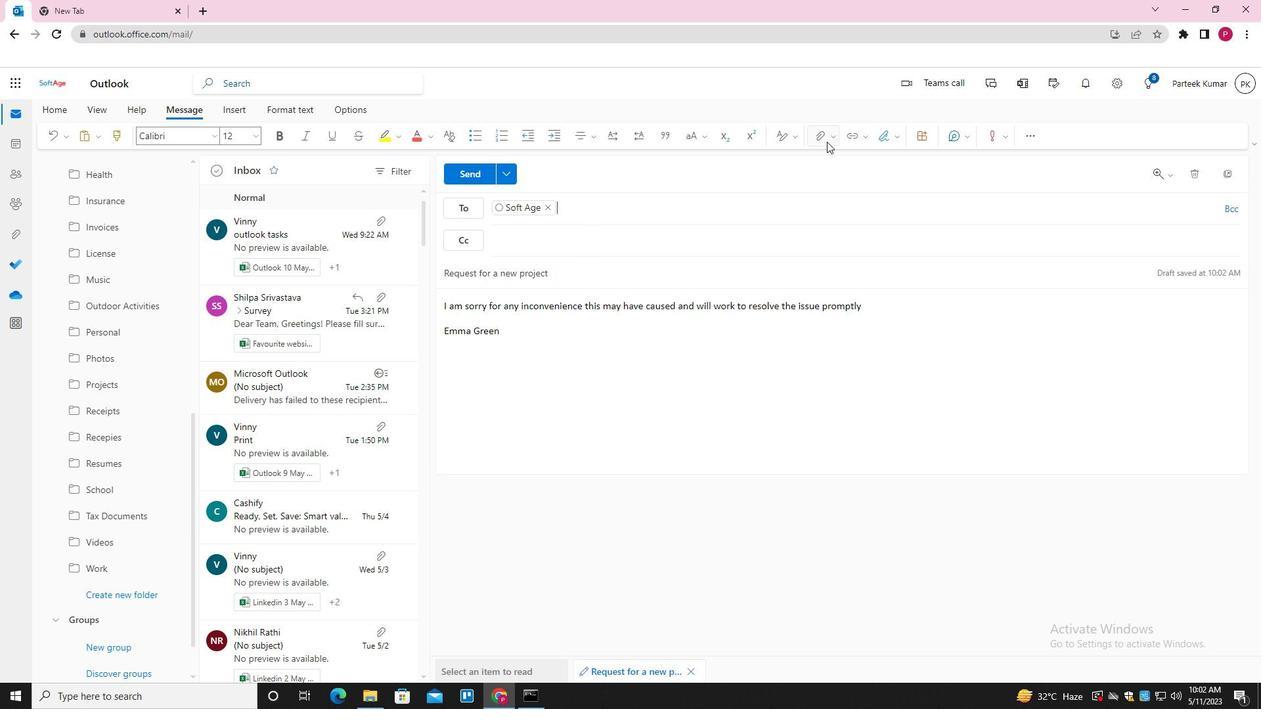 
Action: Mouse pressed left at (815, 141)
Screenshot: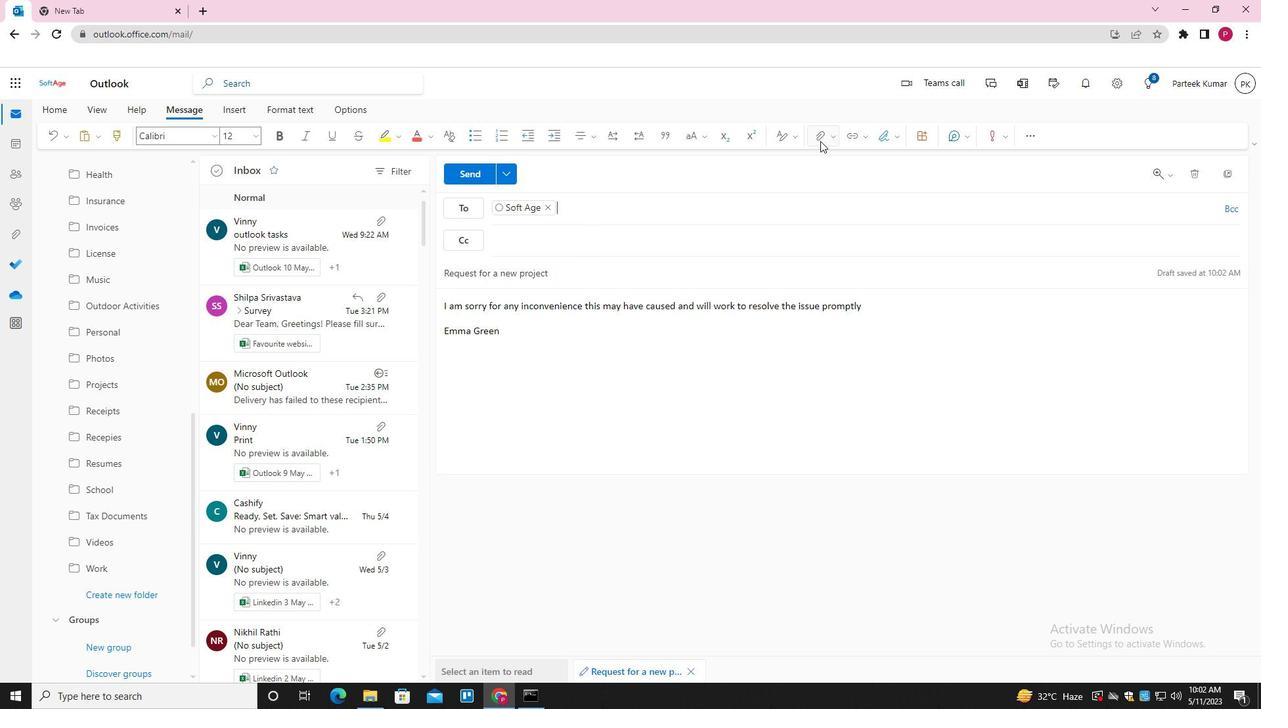 
Action: Mouse moved to (771, 164)
Screenshot: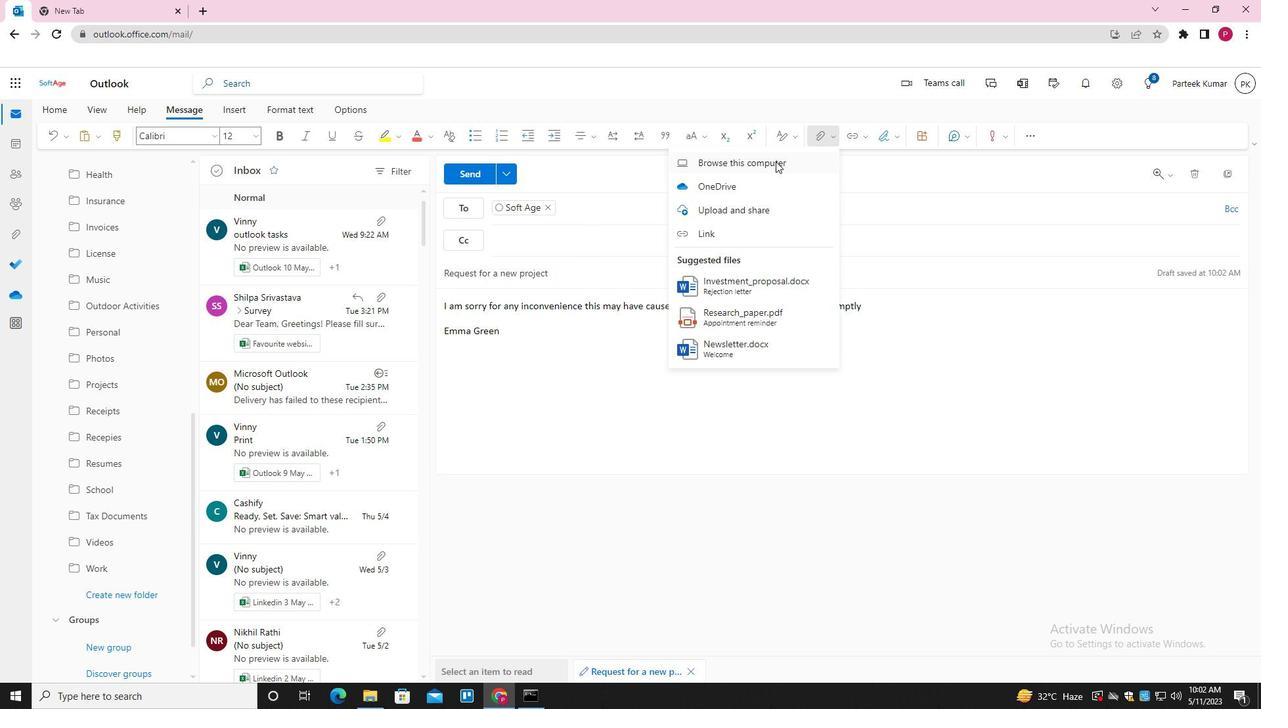 
Action: Mouse pressed left at (771, 164)
Screenshot: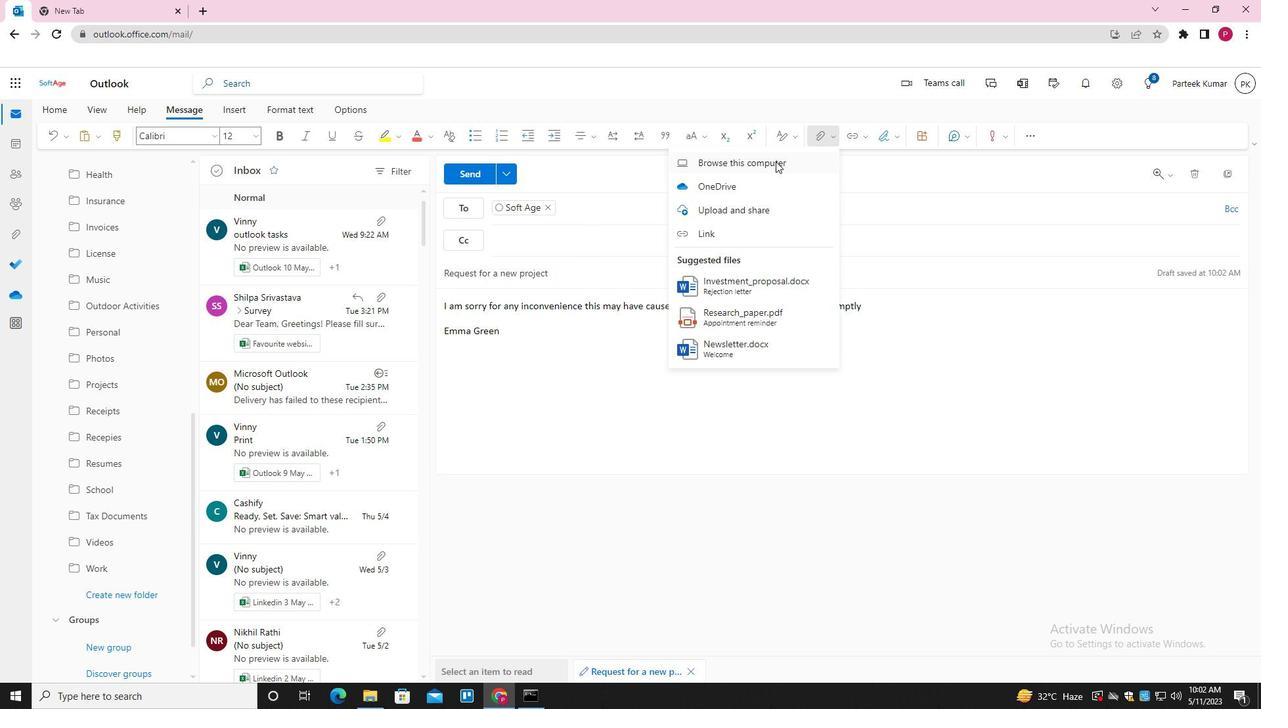 
Action: Mouse moved to (239, 94)
Screenshot: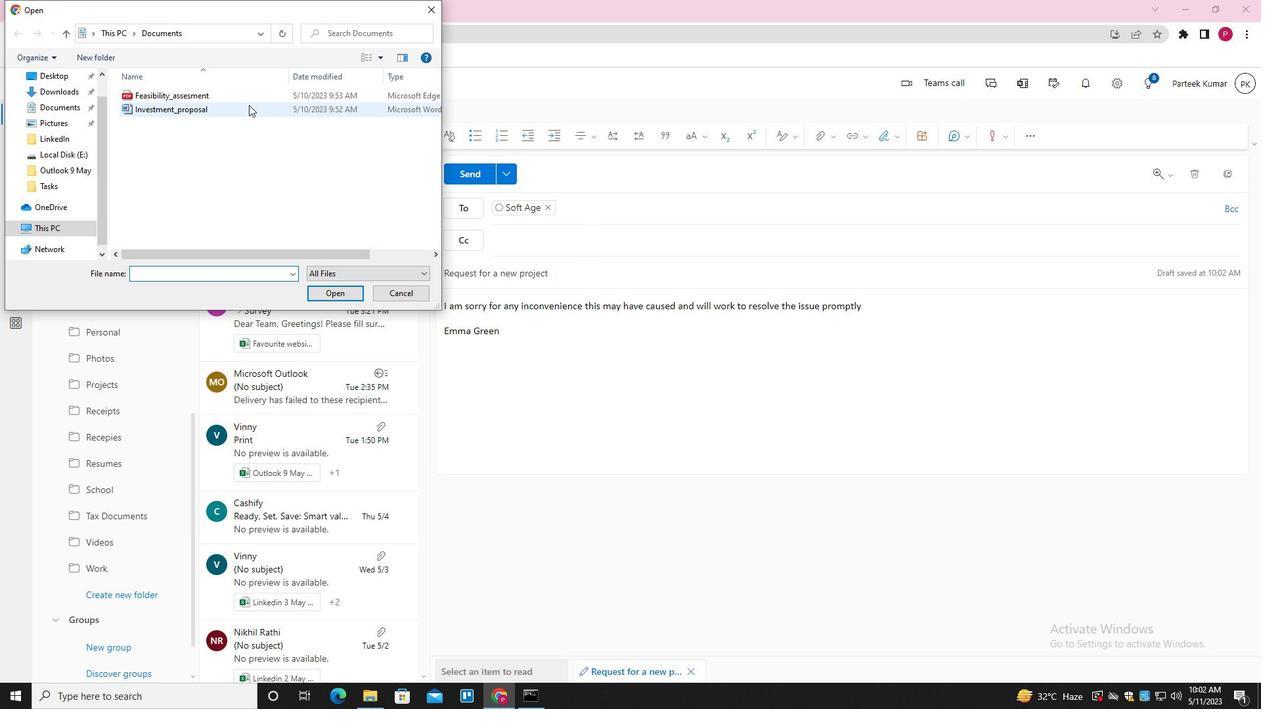 
Action: Mouse pressed left at (239, 94)
Screenshot: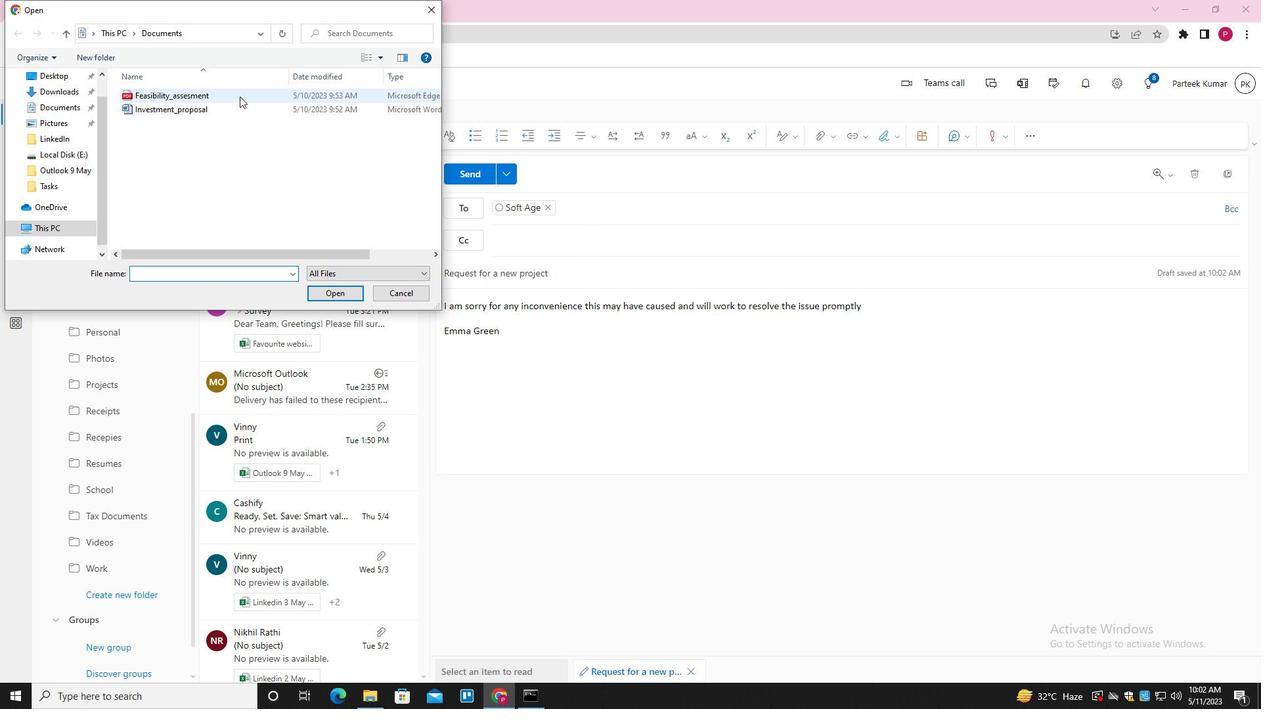
Action: Mouse moved to (337, 293)
Screenshot: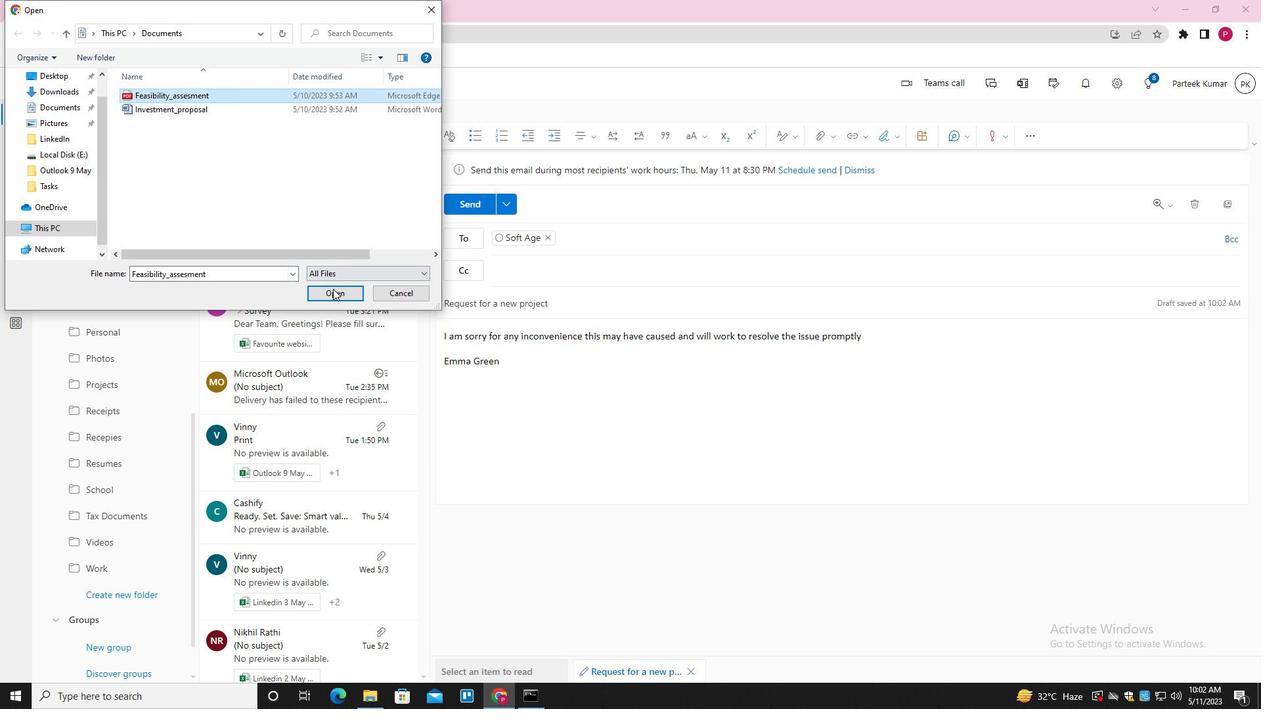 
Action: Mouse pressed left at (337, 293)
Screenshot: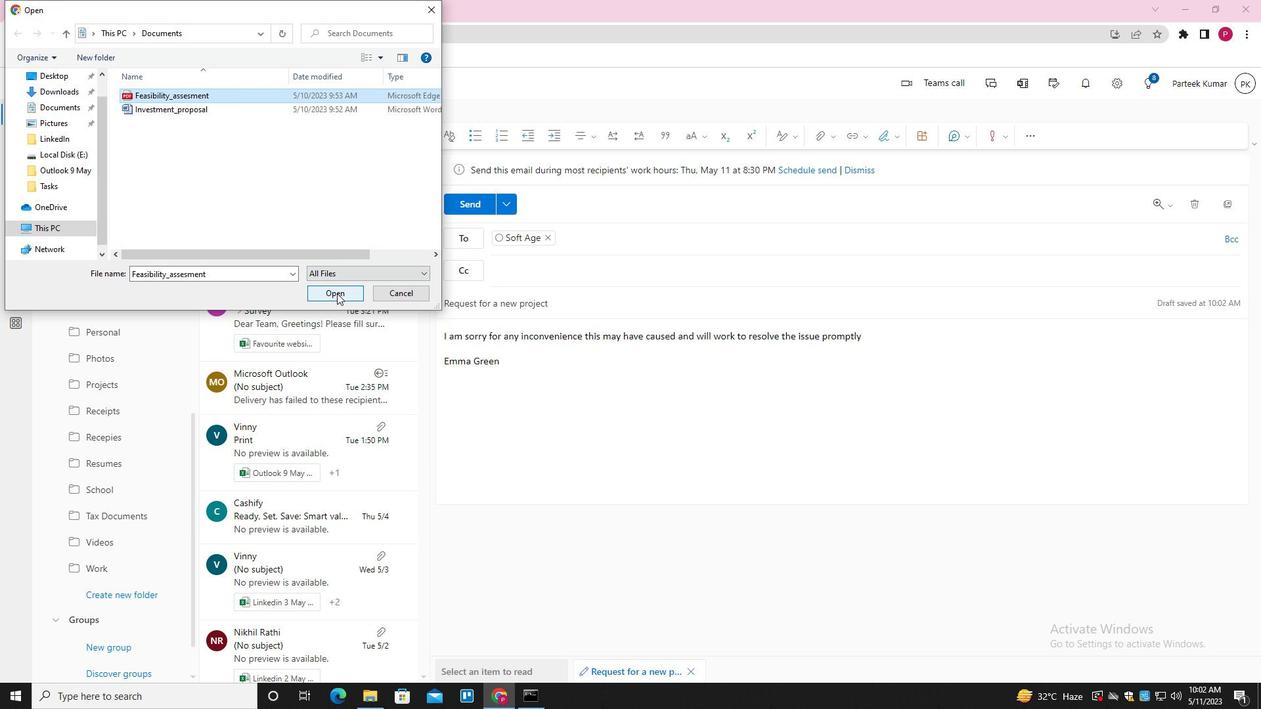 
Action: Mouse moved to (463, 204)
Screenshot: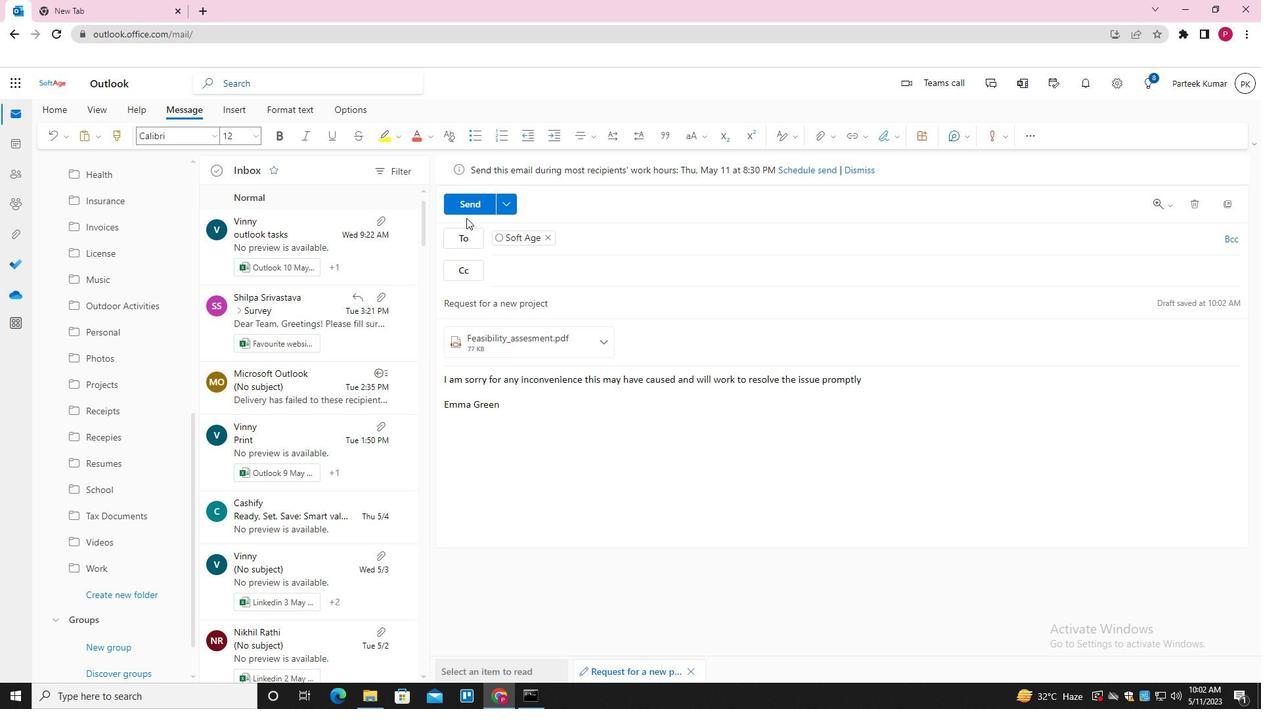 
Action: Mouse pressed left at (463, 204)
Screenshot: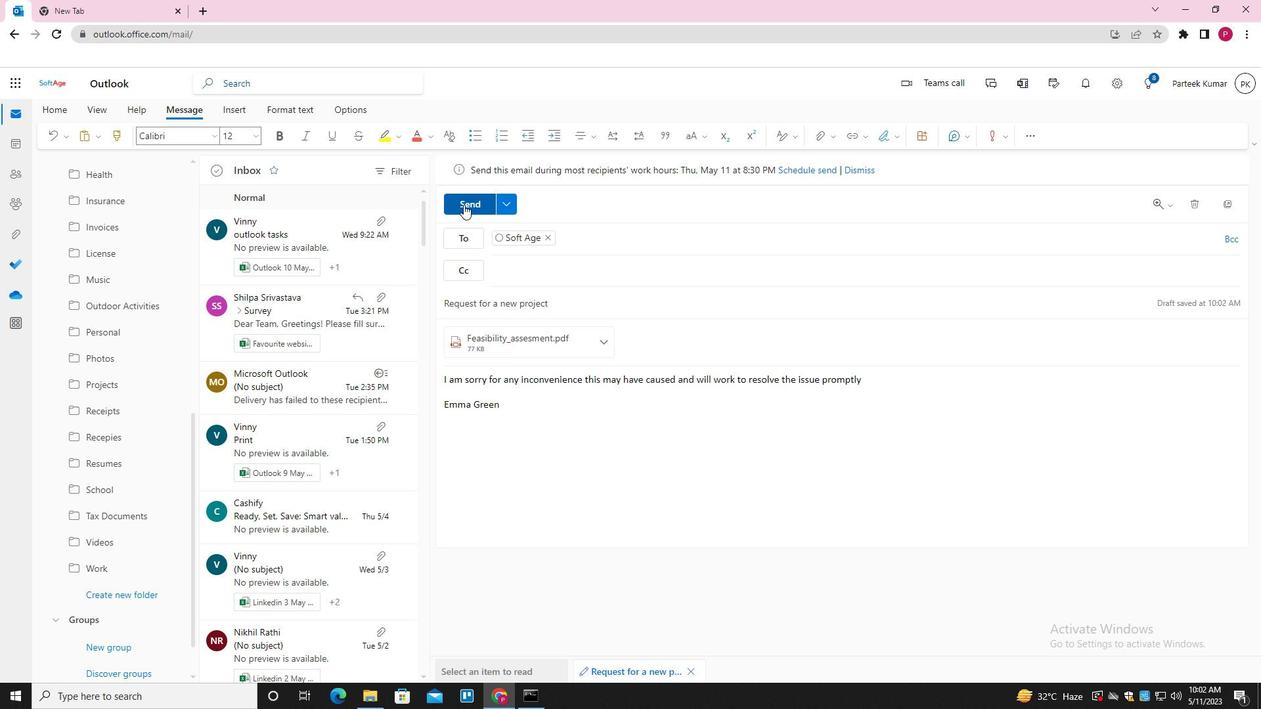 
Action: Mouse moved to (112, 289)
Screenshot: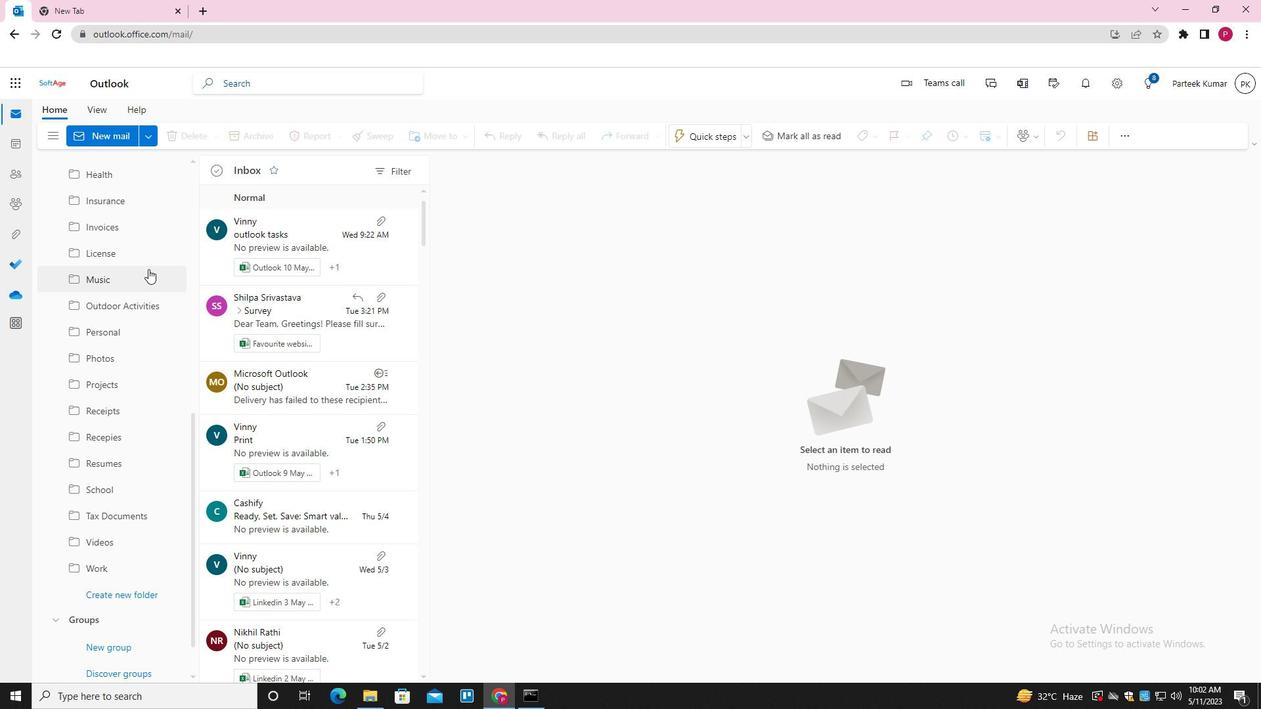 
Action: Mouse scrolled (112, 290) with delta (0, 0)
Screenshot: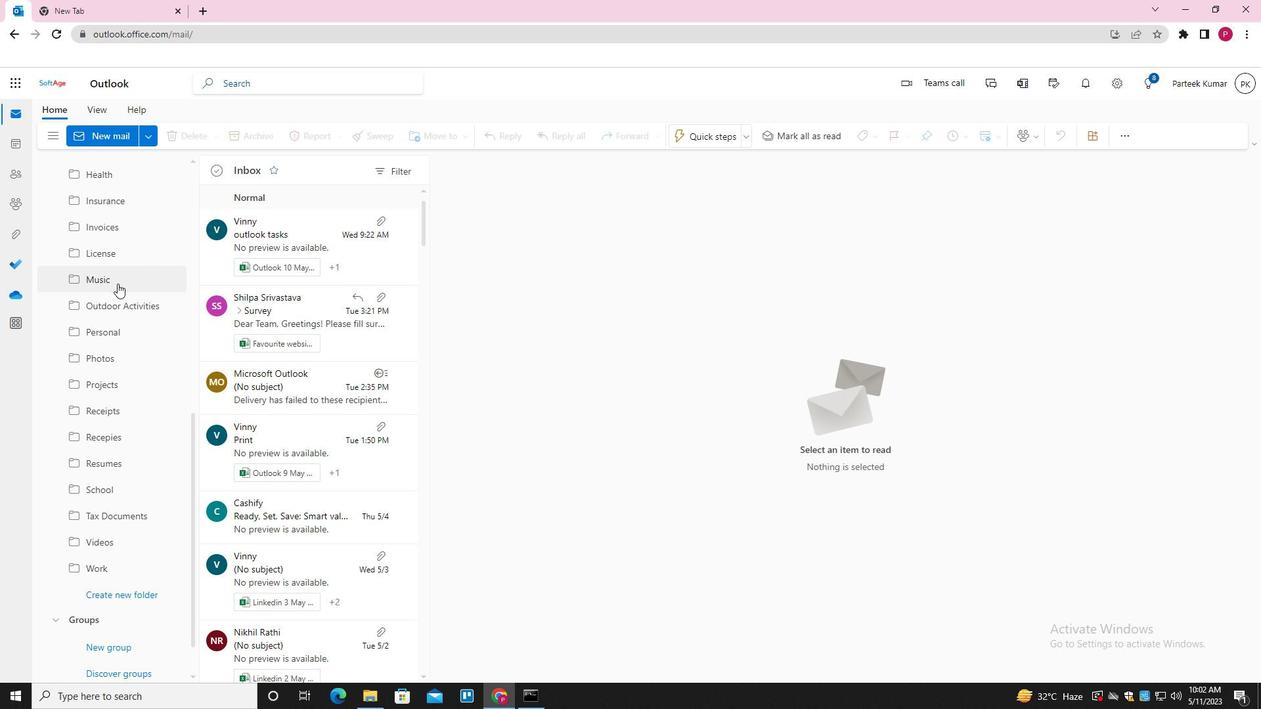 
Action: Mouse scrolled (112, 290) with delta (0, 0)
Screenshot: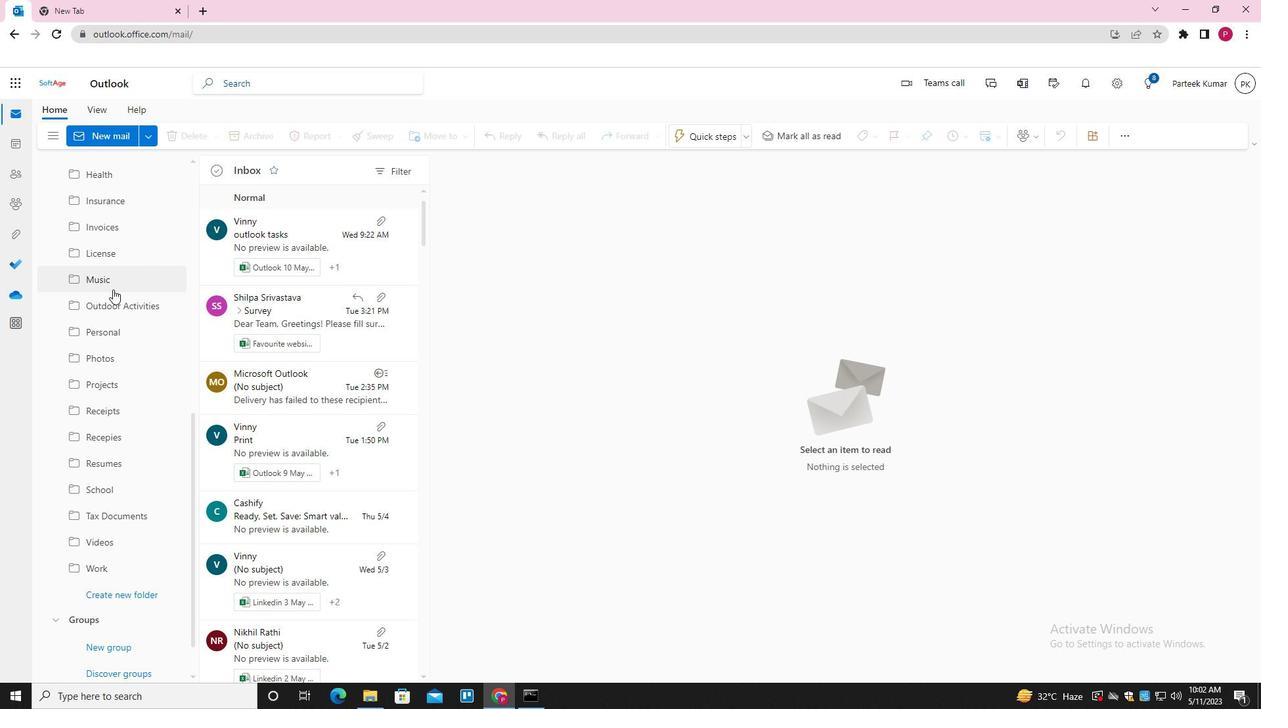 
Action: Mouse scrolled (112, 290) with delta (0, 0)
Screenshot: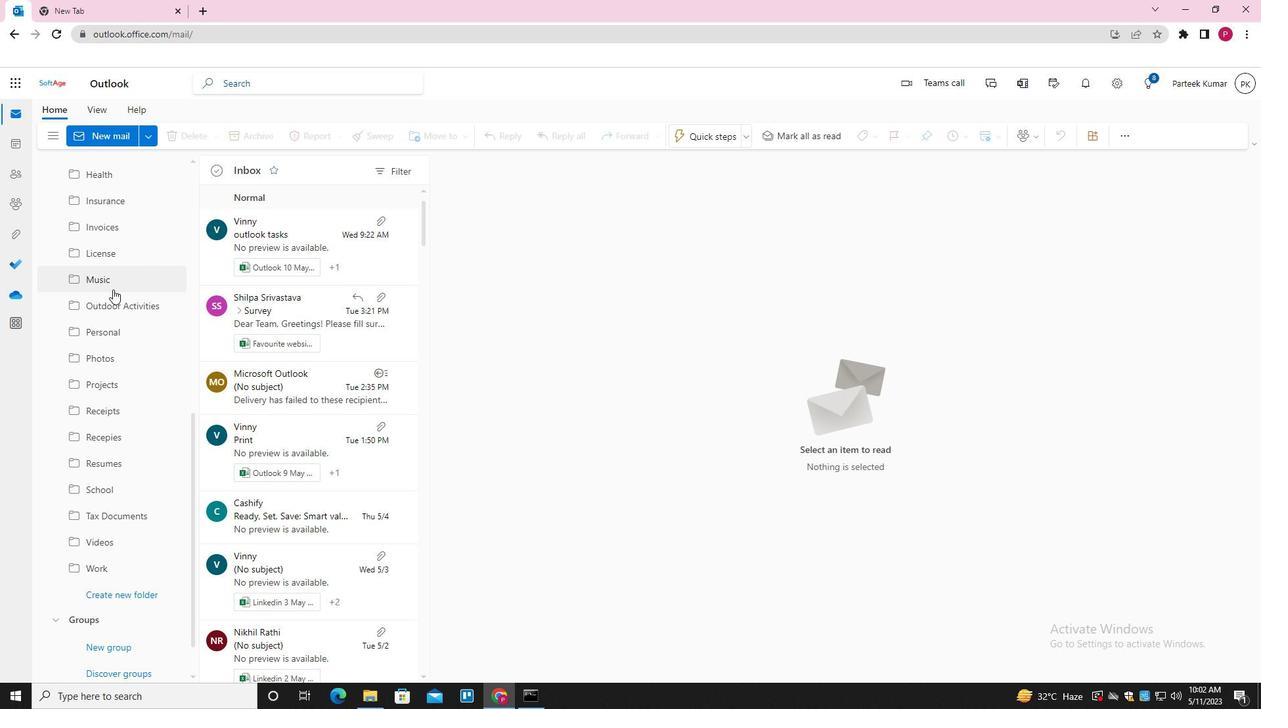 
Action: Mouse scrolled (112, 290) with delta (0, 0)
Screenshot: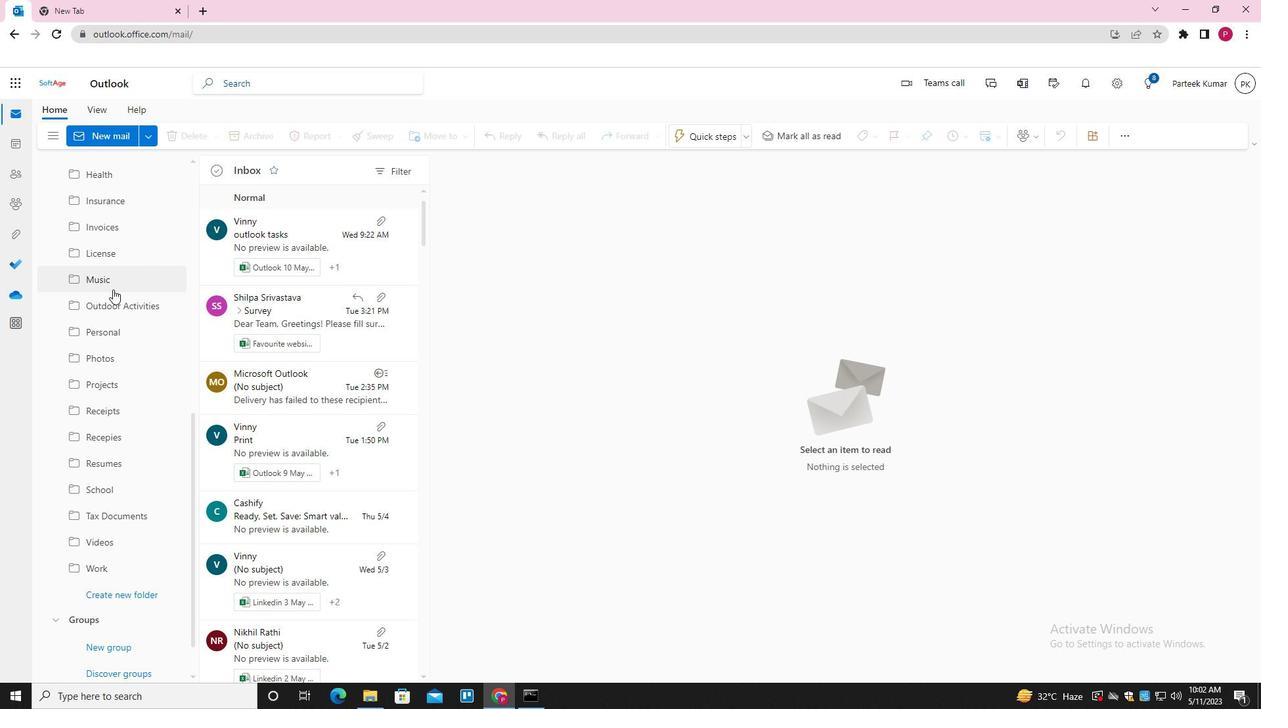 
Action: Mouse scrolled (112, 290) with delta (0, 0)
Screenshot: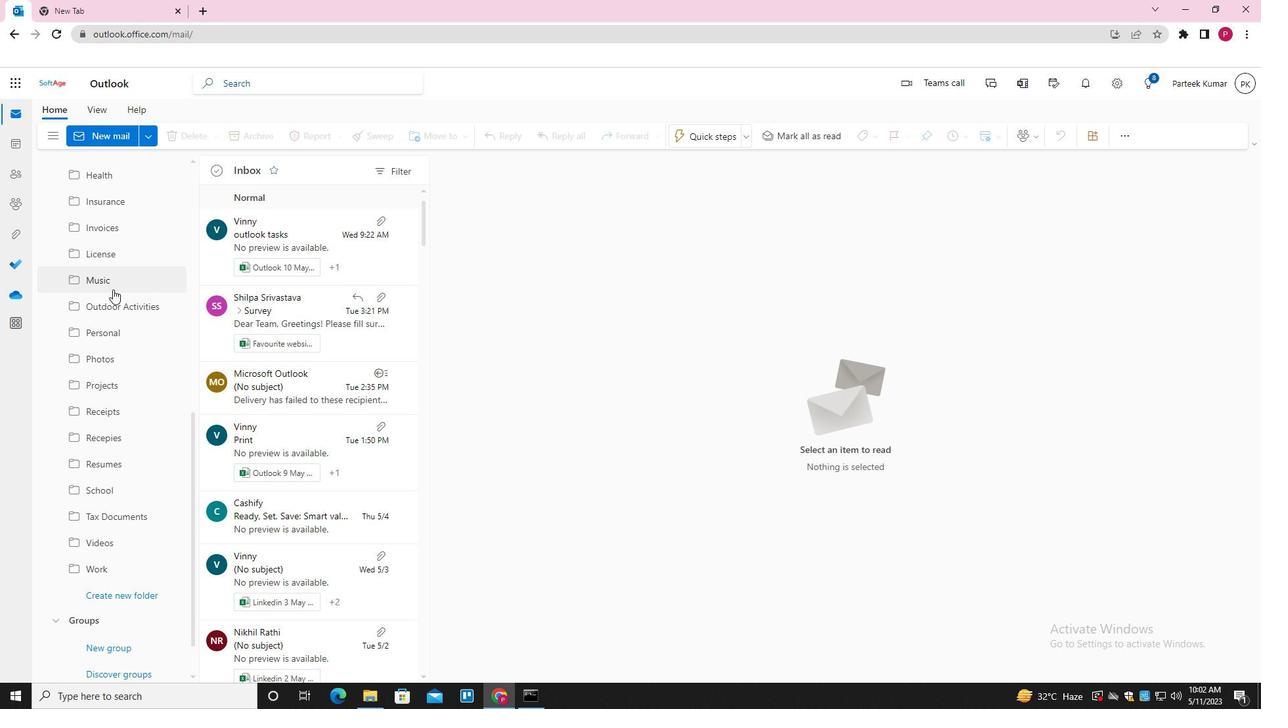 
Action: Mouse scrolled (112, 290) with delta (0, 0)
Screenshot: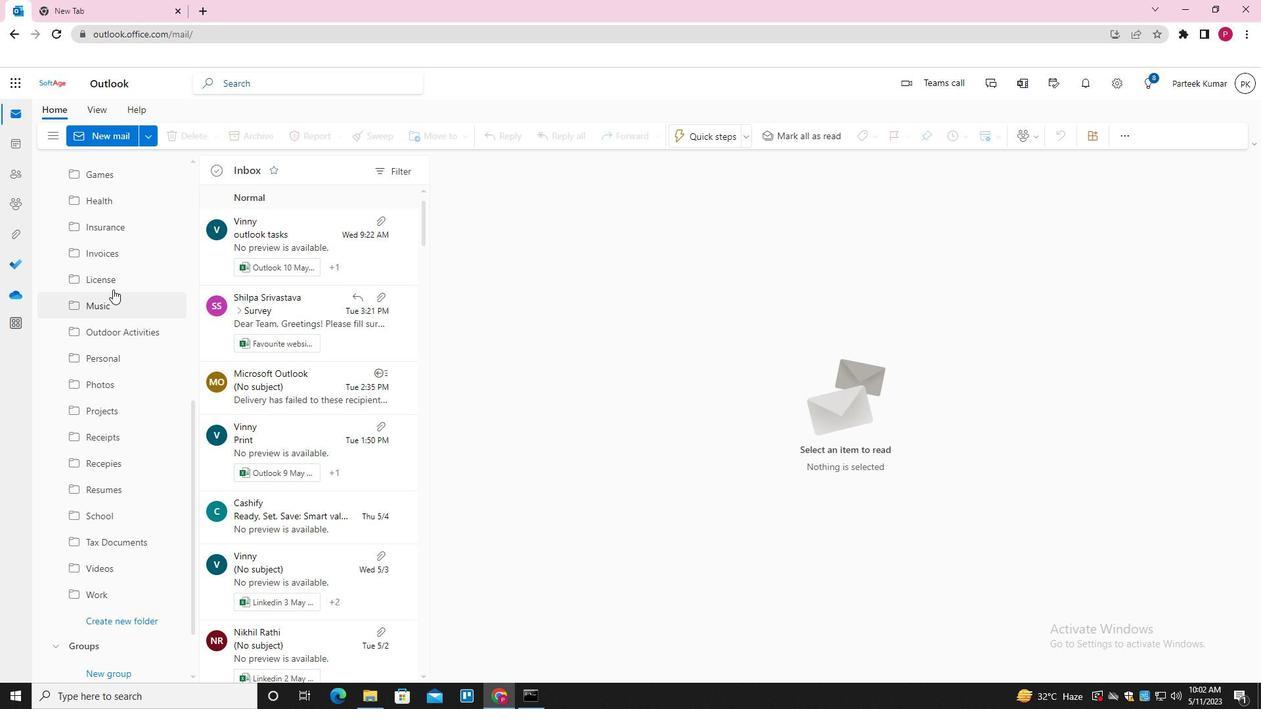 
Action: Mouse moved to (128, 231)
Screenshot: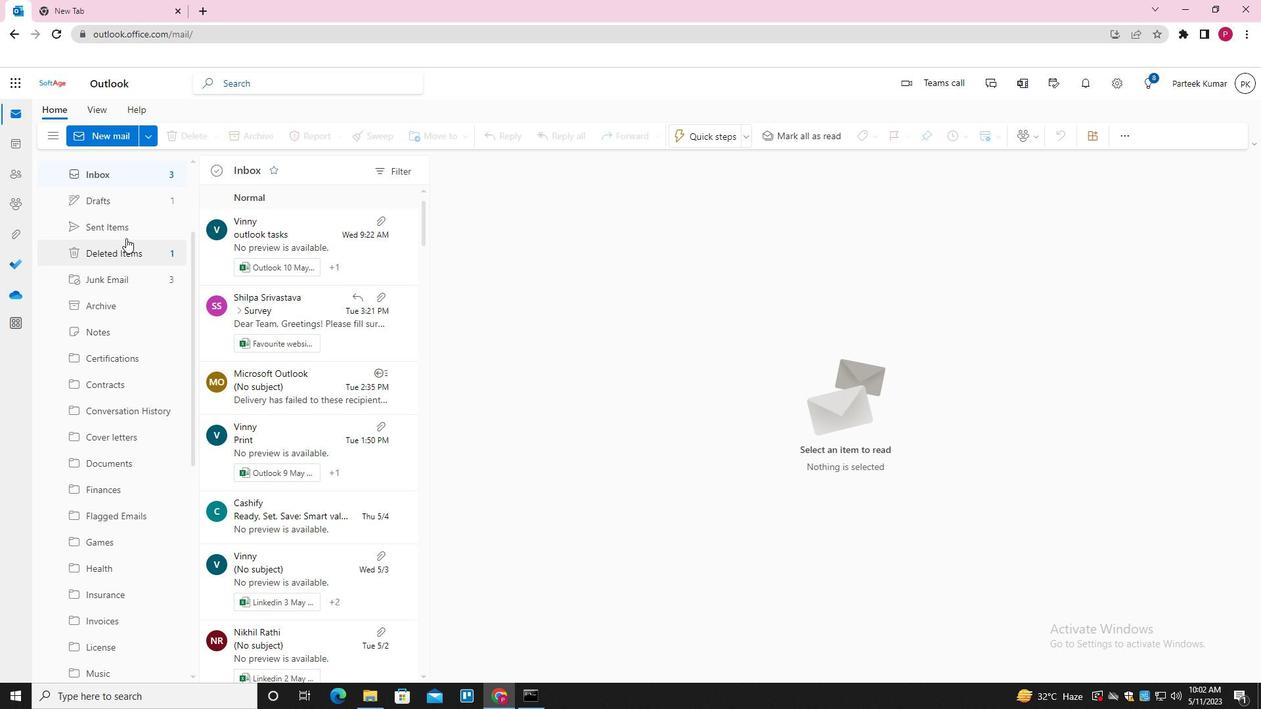
Action: Mouse pressed left at (128, 231)
Screenshot: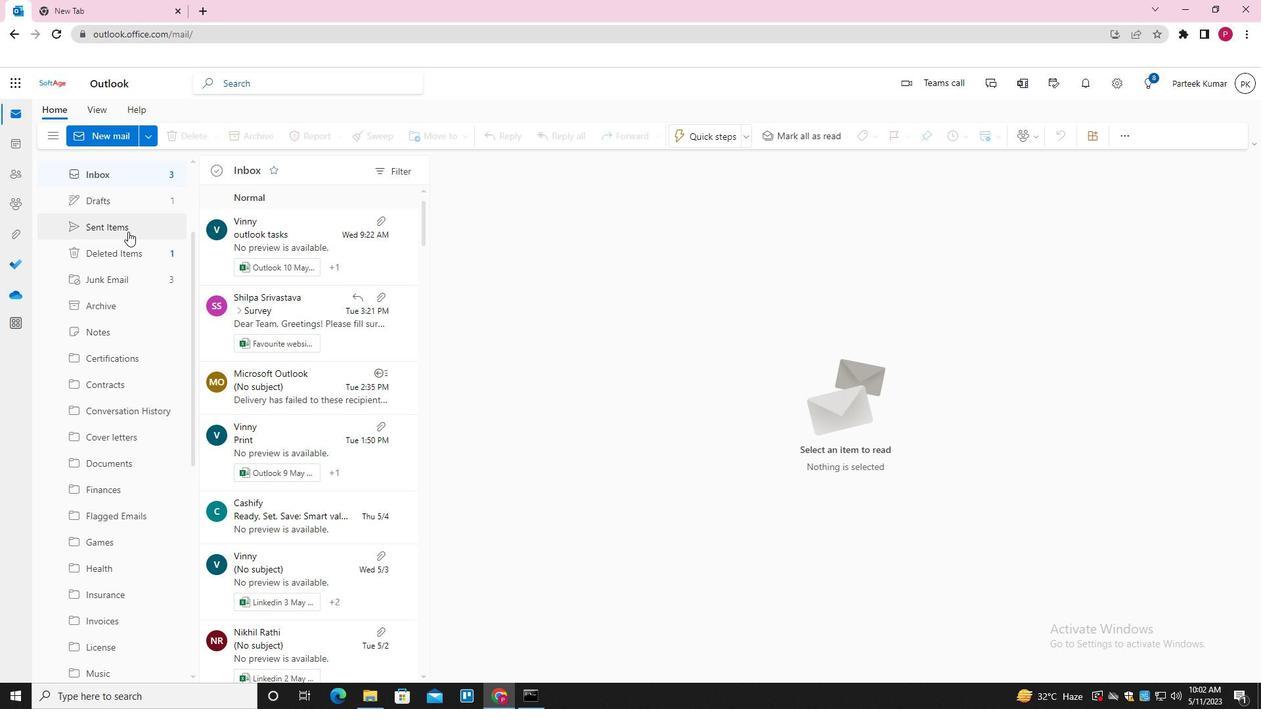 
Action: Mouse moved to (291, 232)
Screenshot: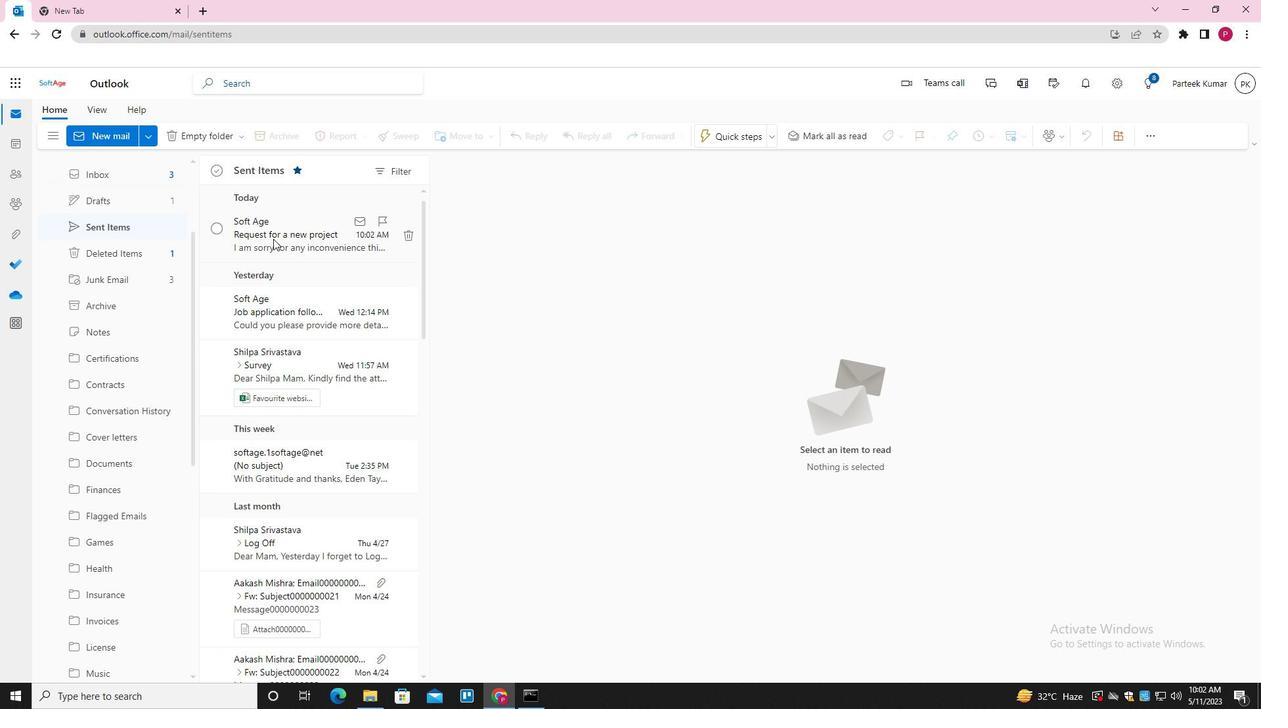 
Action: Mouse pressed right at (291, 232)
Screenshot: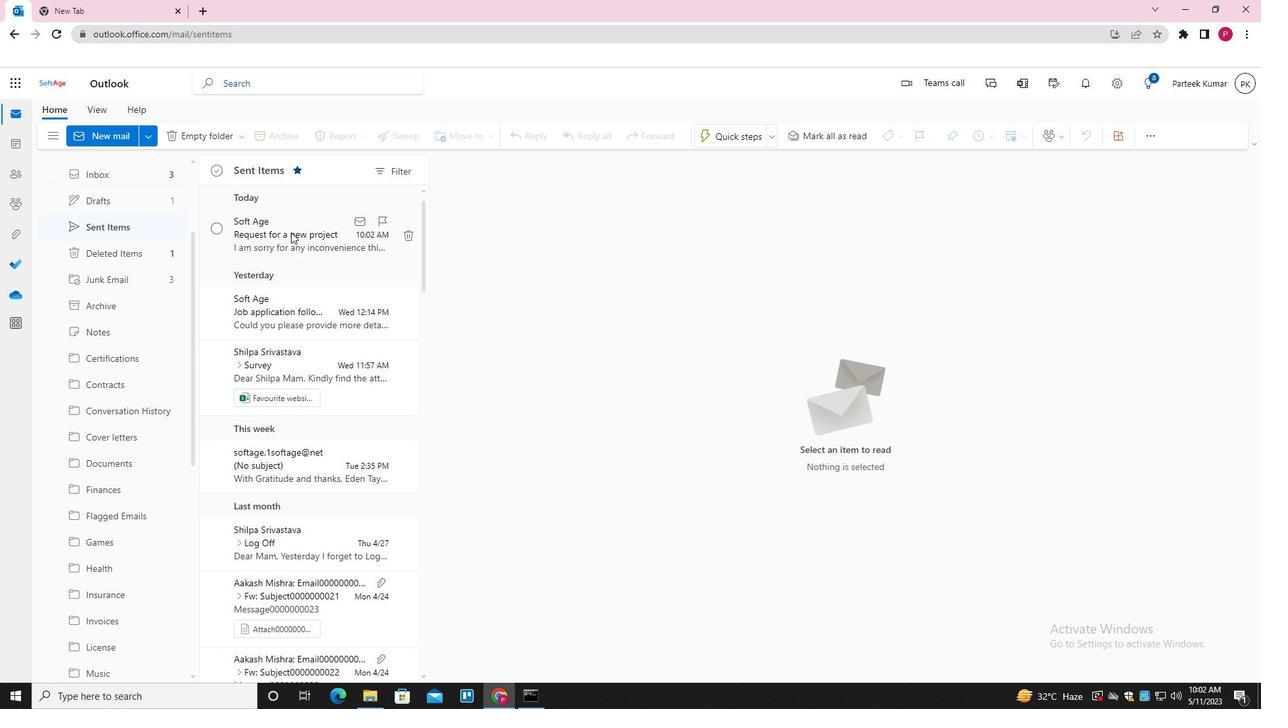 
Action: Mouse moved to (327, 297)
Screenshot: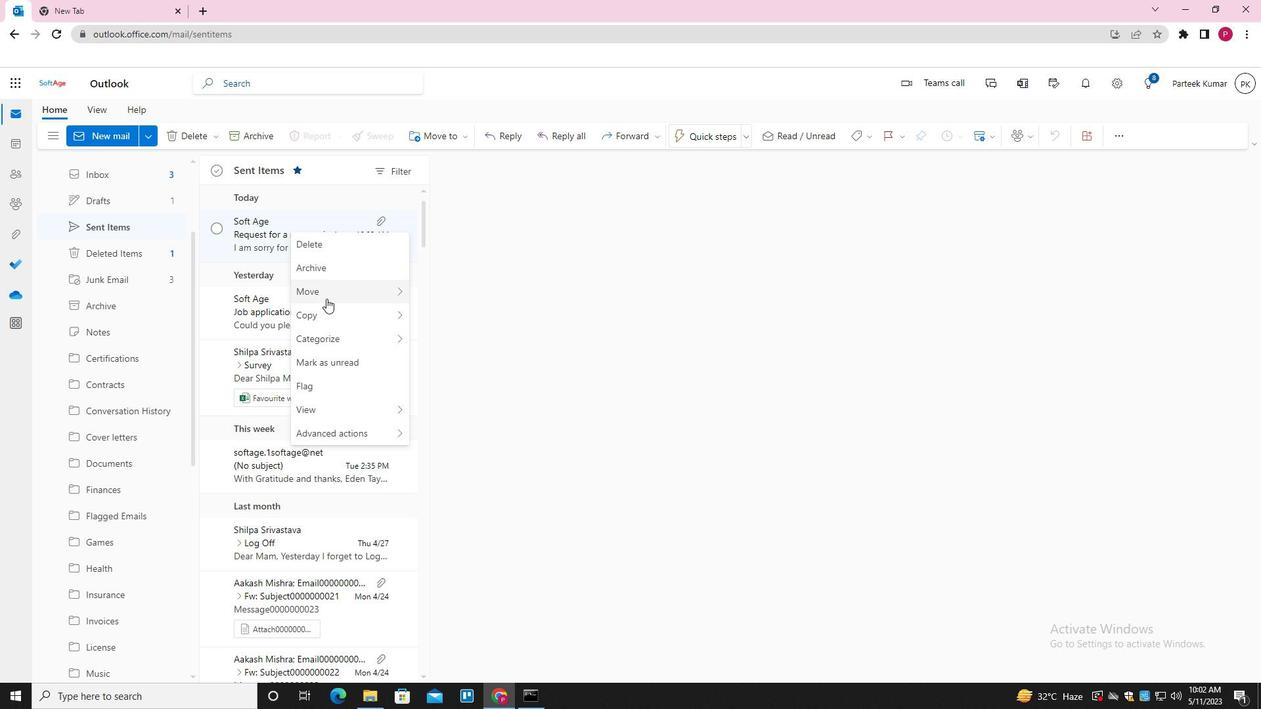 
Action: Mouse pressed left at (327, 297)
Screenshot: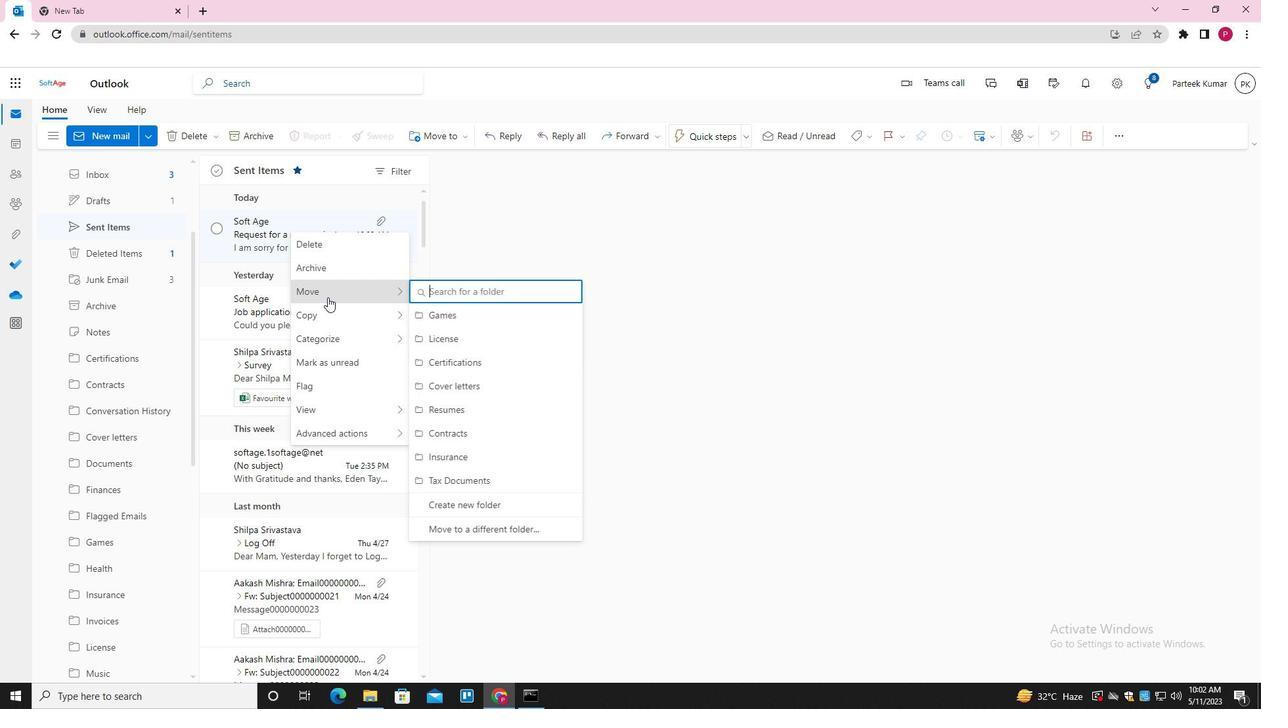 
Action: Mouse moved to (453, 291)
Screenshot: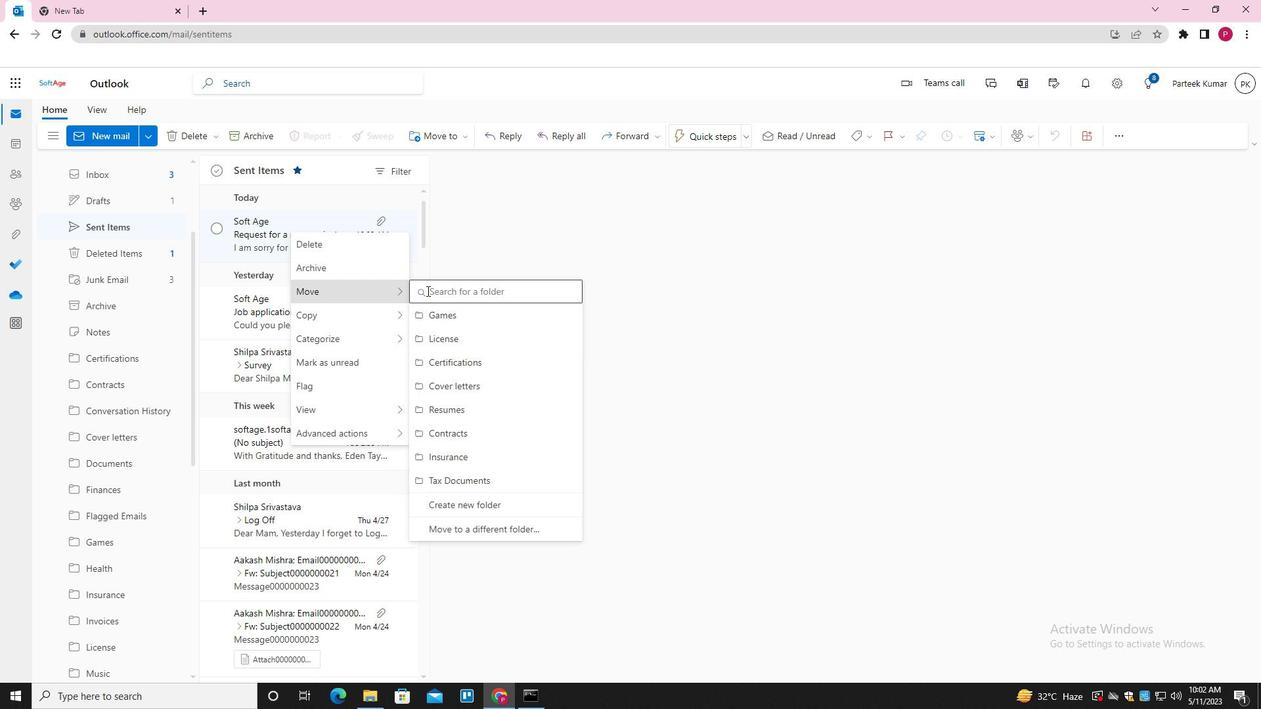 
Action: Mouse pressed left at (453, 291)
Screenshot: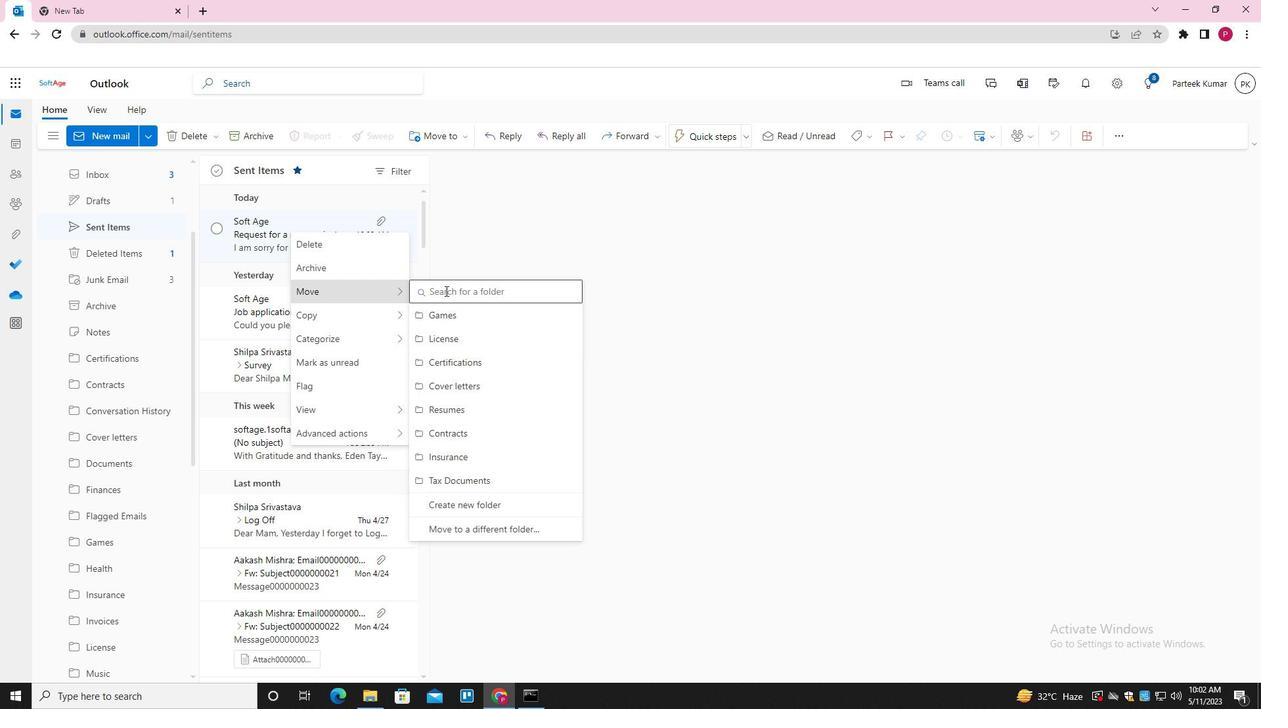 
Action: Key pressed <Key.shift>OUTDOOR<Key.down><Key.enter>
Screenshot: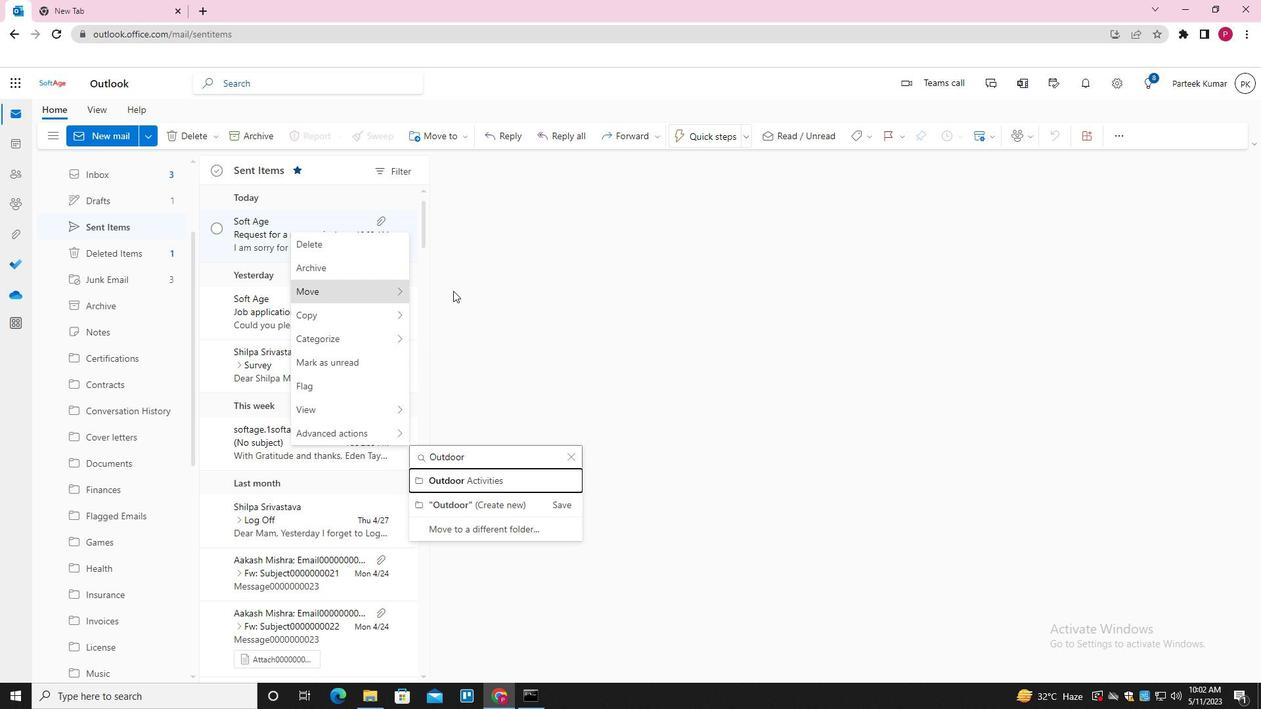 
Action: Mouse moved to (570, 358)
Screenshot: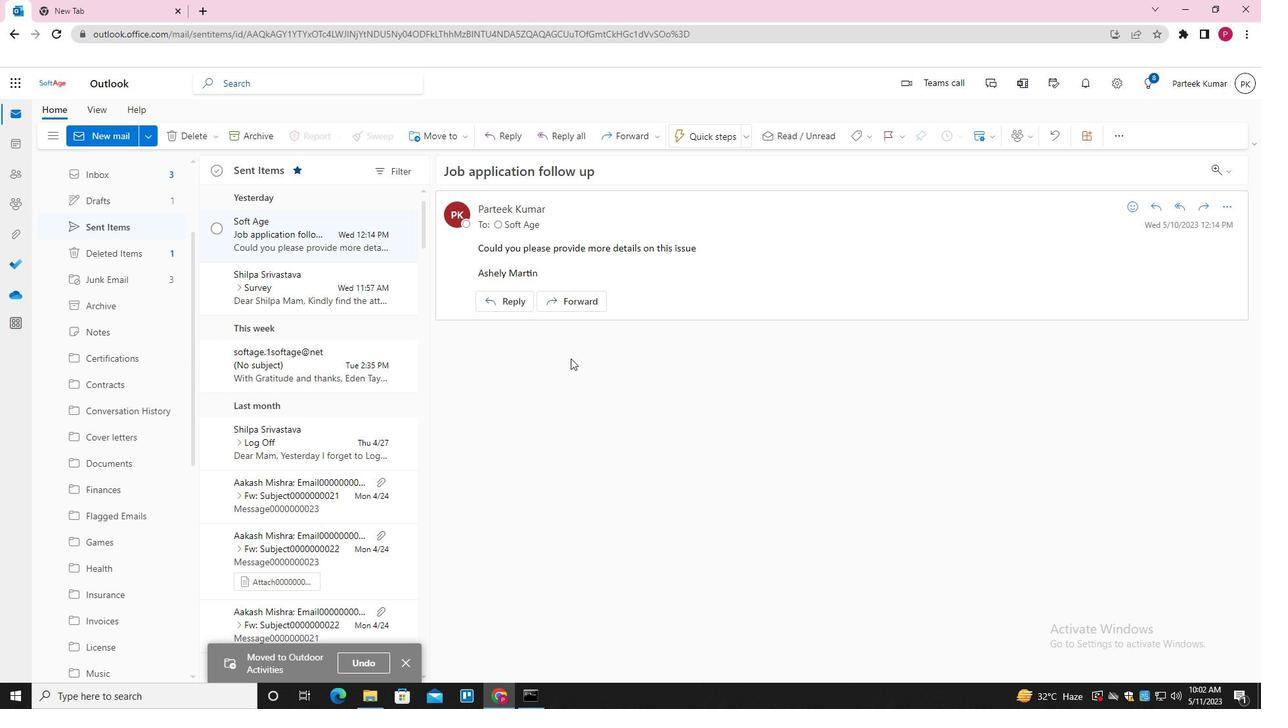 
